 Task: Look for space in Hammam Sousse, Tunisia from 10th July, 2023 to 15th July, 2023 for 7 adults in price range Rs.10000 to Rs.15000. Place can be entire place or shared room with 4 bedrooms having 7 beds and 4 bathrooms. Property type can be house, flat, guest house. Amenities needed are: wifi, TV, free parkinig on premises, gym, breakfast. Booking option can be shelf check-in. Required host language is English.
Action: Mouse moved to (449, 111)
Screenshot: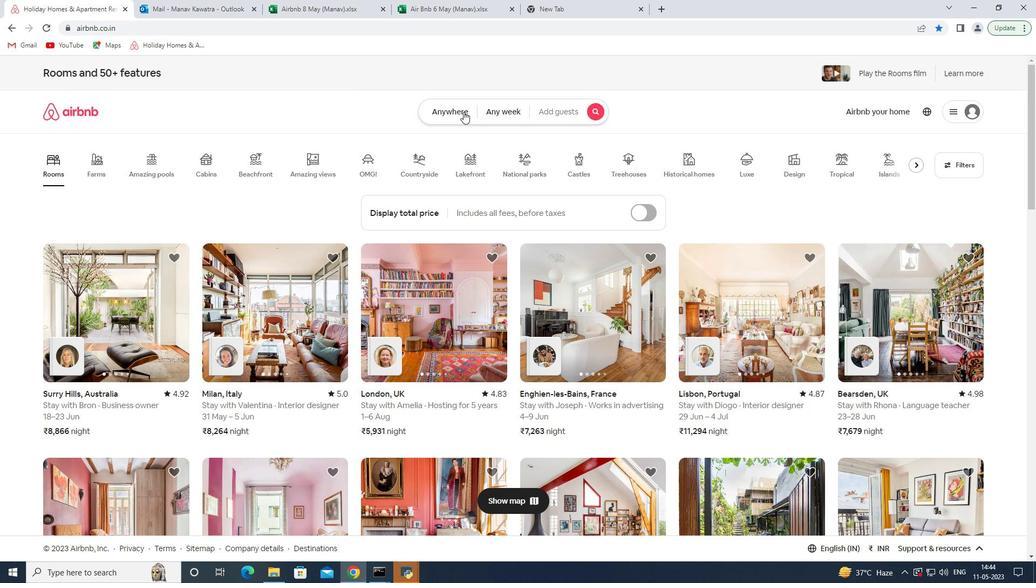 
Action: Mouse pressed left at (449, 111)
Screenshot: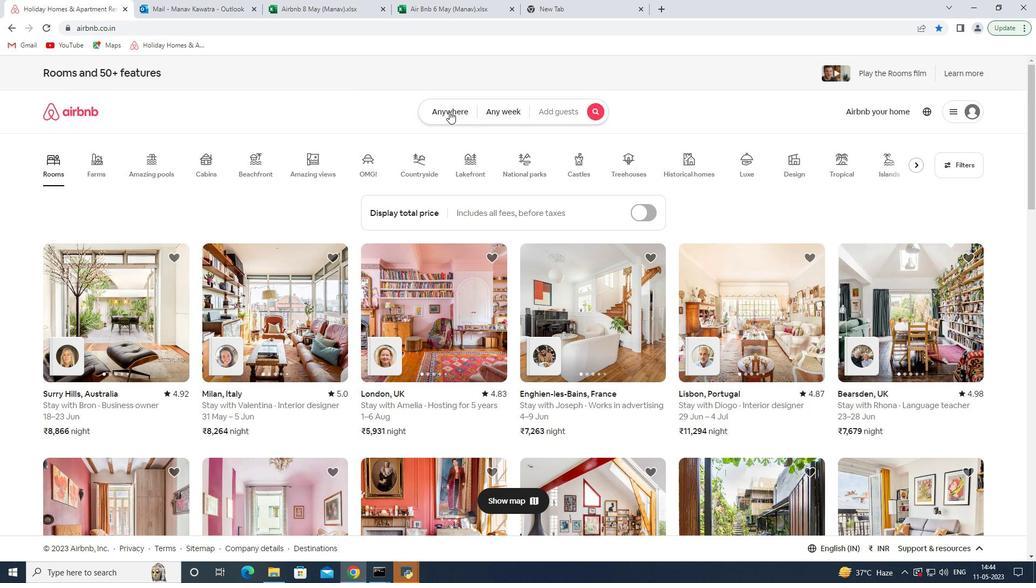 
Action: Mouse moved to (366, 162)
Screenshot: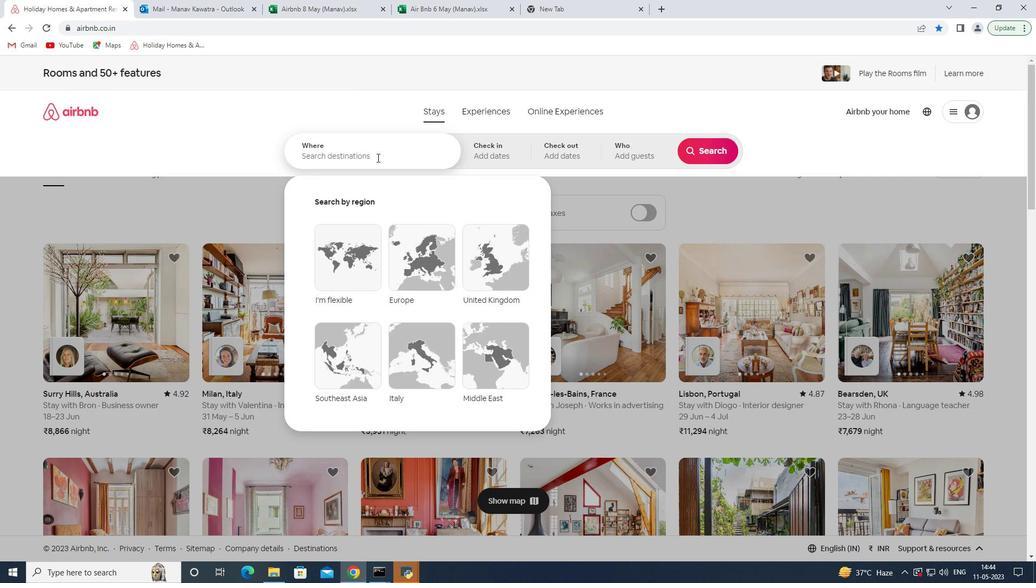 
Action: Mouse pressed left at (366, 162)
Screenshot: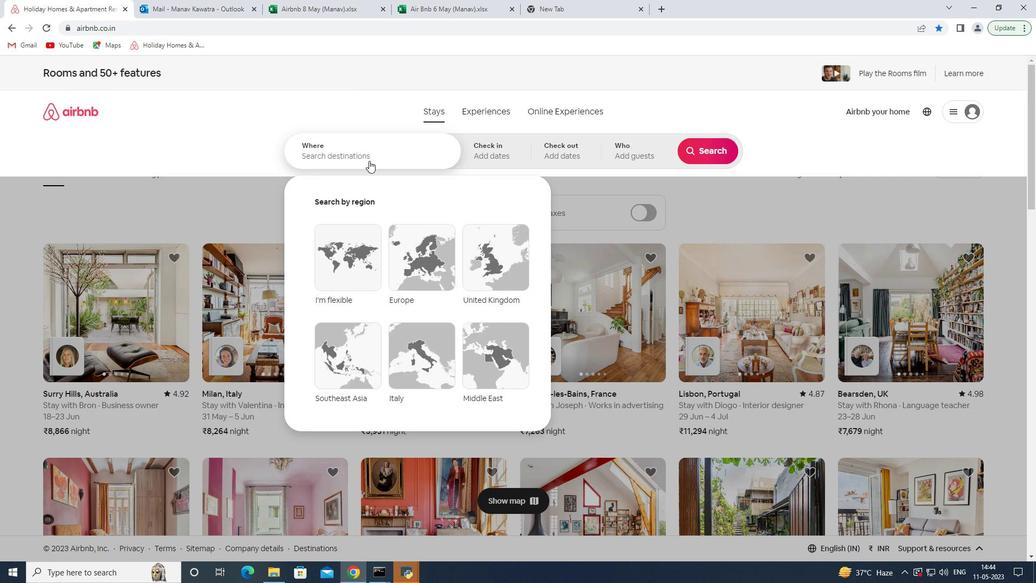 
Action: Mouse moved to (364, 153)
Screenshot: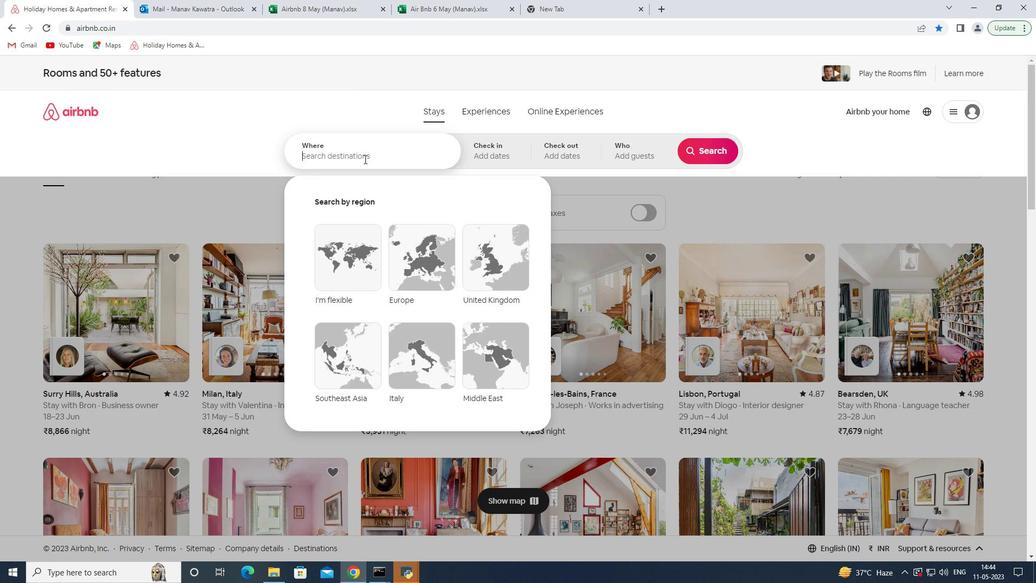 
Action: Key pressed <Key.shift><Key.shift>Hammam<Key.space><Key.shift><Key.shift><Key.shift><Key.shift><Key.shift><Key.shift><Key.shift><Key.shift><Key.shift><Key.shift><Key.shift><Key.shift><Key.shift><Key.shift><Key.shift><Key.shift><Key.shift><Key.shift><Key.shift><Key.shift><Key.shift><Key.shift><Key.shift><Key.shift><Key.shift><Key.shift><Key.shift><Key.shift><Key.shift><Key.shift><Key.shift><Key.shift><Key.shift><Key.shift><Key.shift>s<Key.backspace><Key.shift>So
Screenshot: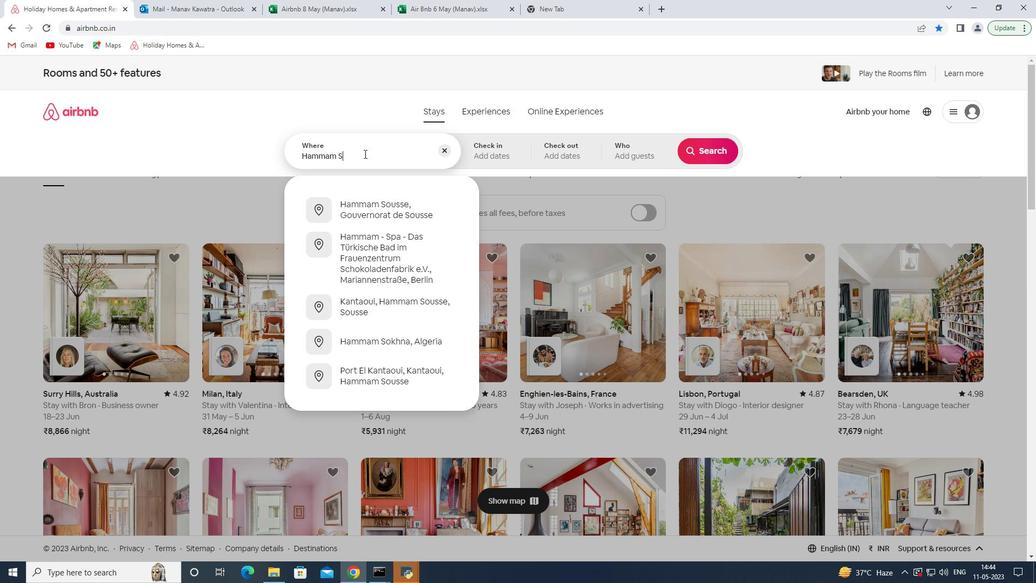 
Action: Mouse moved to (405, 138)
Screenshot: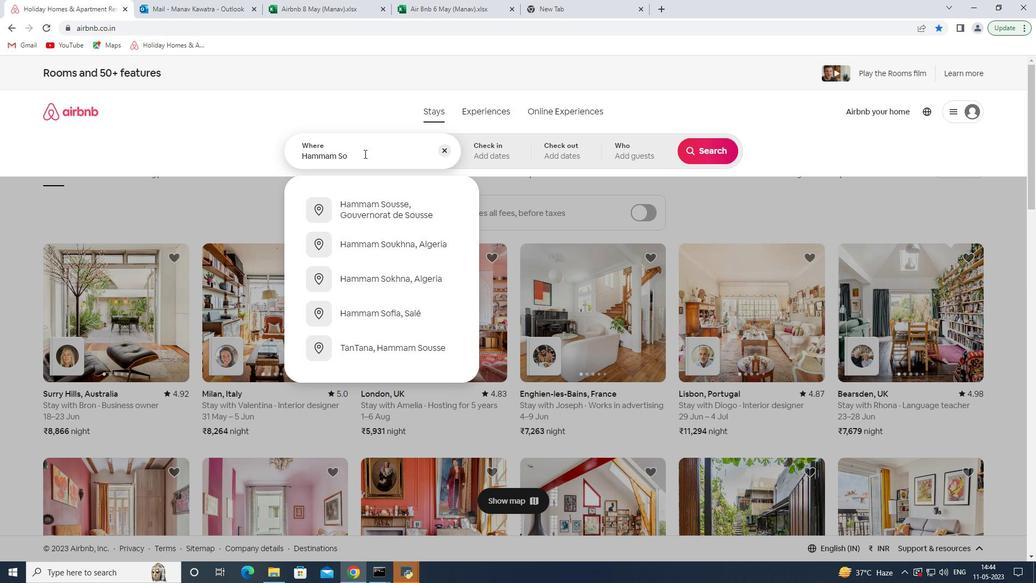 
Action: Key pressed usse<Key.space><Key.shift>Tunia<Key.backspace><Key.backspace>i
Screenshot: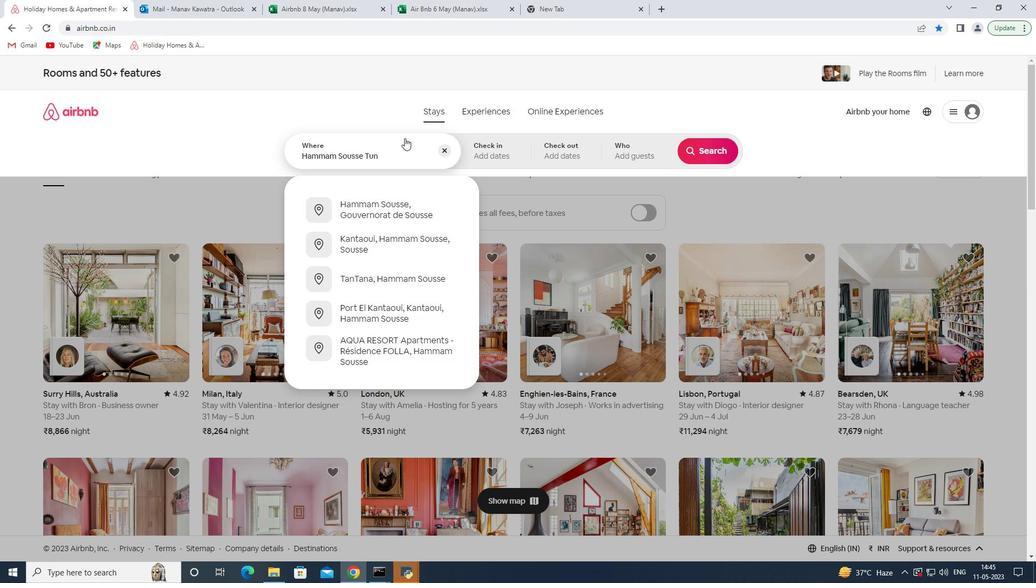
Action: Mouse moved to (405, 138)
Screenshot: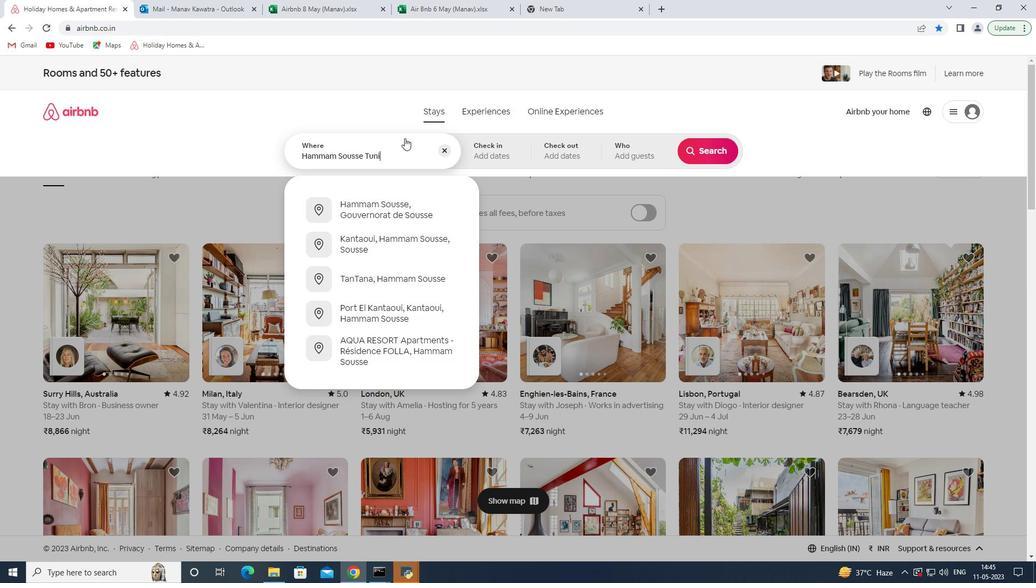 
Action: Key pressed sia<Key.space>
Screenshot: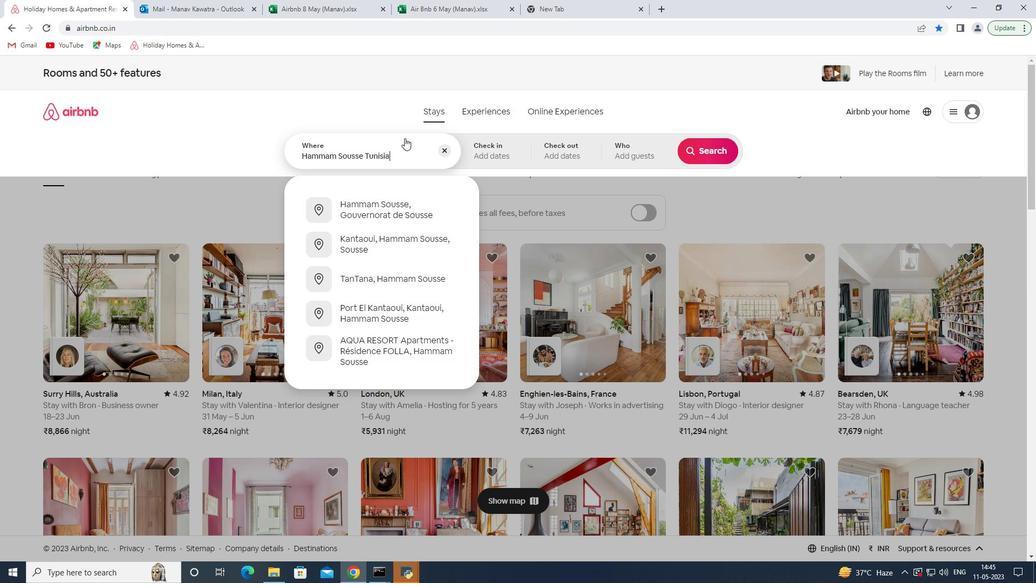 
Action: Mouse moved to (480, 144)
Screenshot: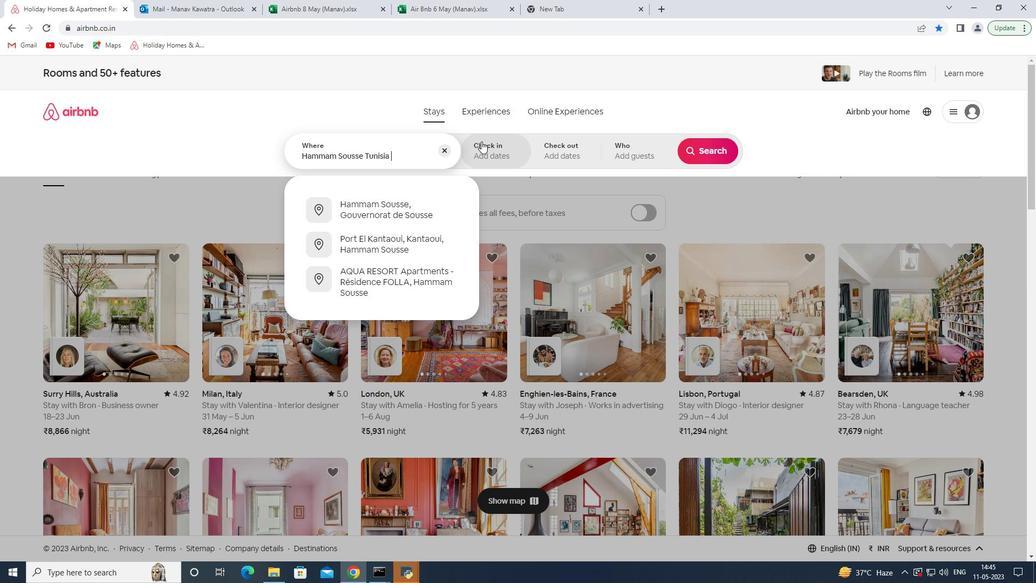 
Action: Mouse pressed left at (480, 144)
Screenshot: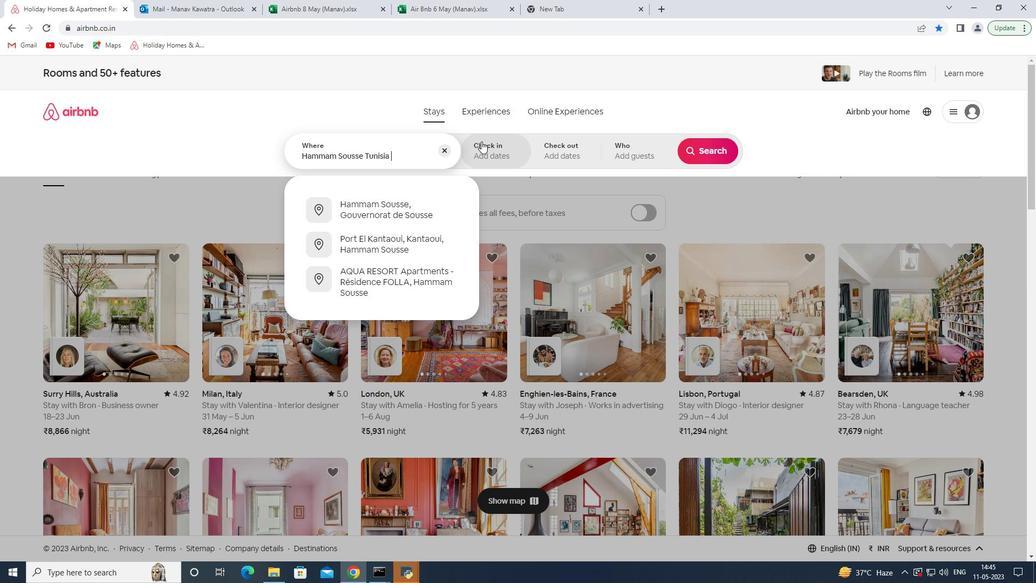 
Action: Mouse moved to (699, 238)
Screenshot: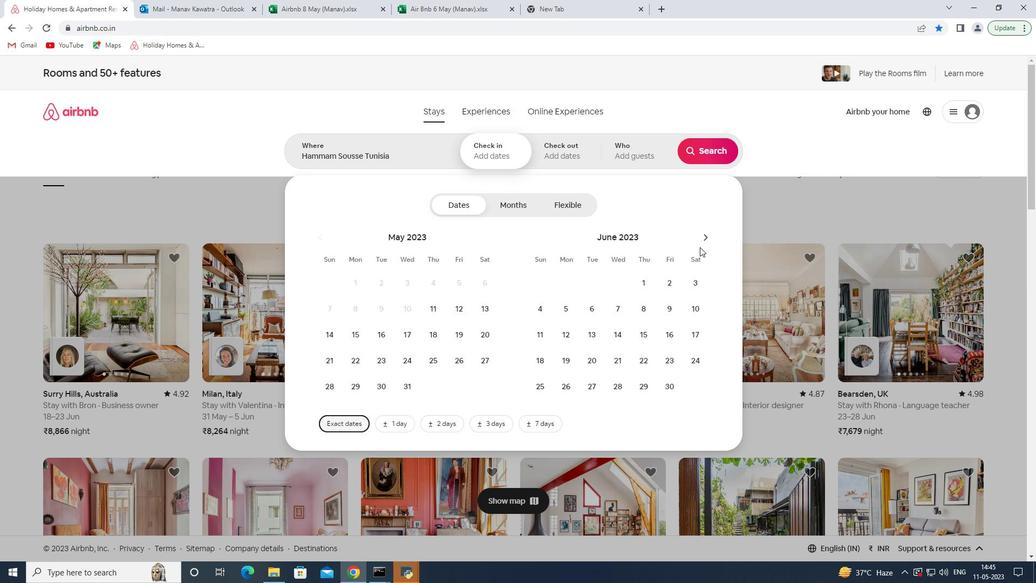 
Action: Mouse pressed left at (699, 238)
Screenshot: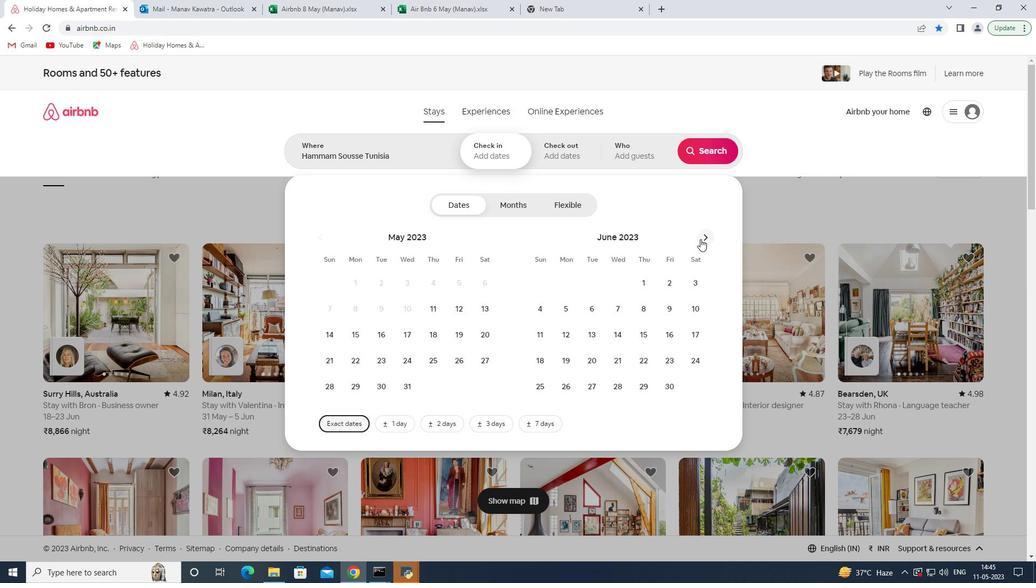 
Action: Mouse moved to (573, 335)
Screenshot: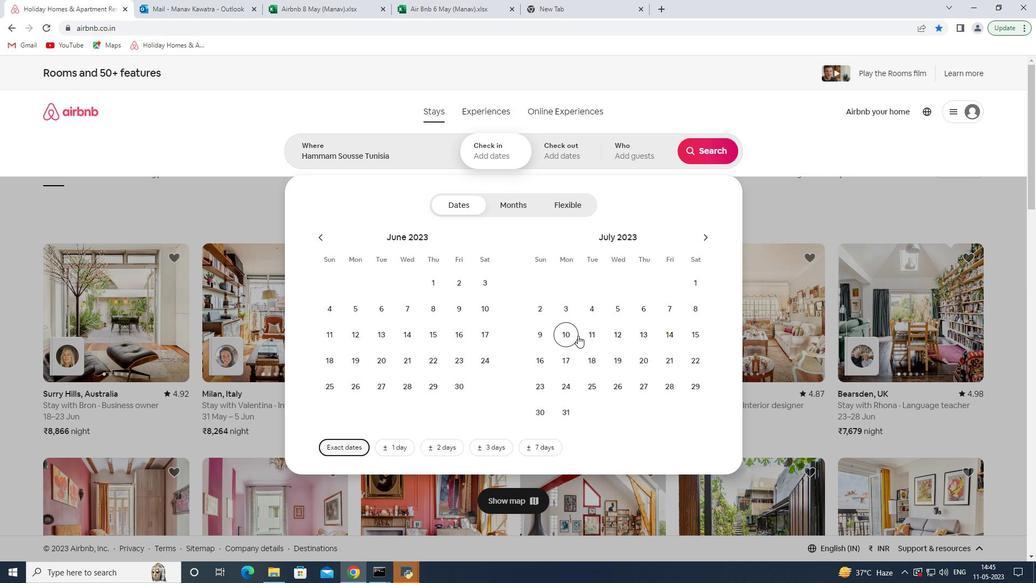 
Action: Mouse pressed left at (573, 335)
Screenshot: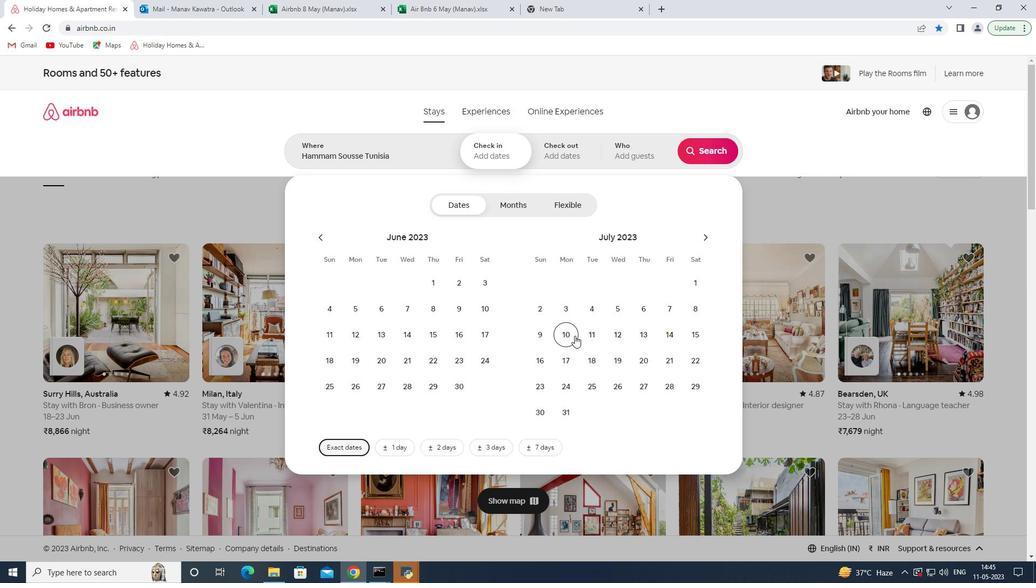 
Action: Mouse moved to (689, 337)
Screenshot: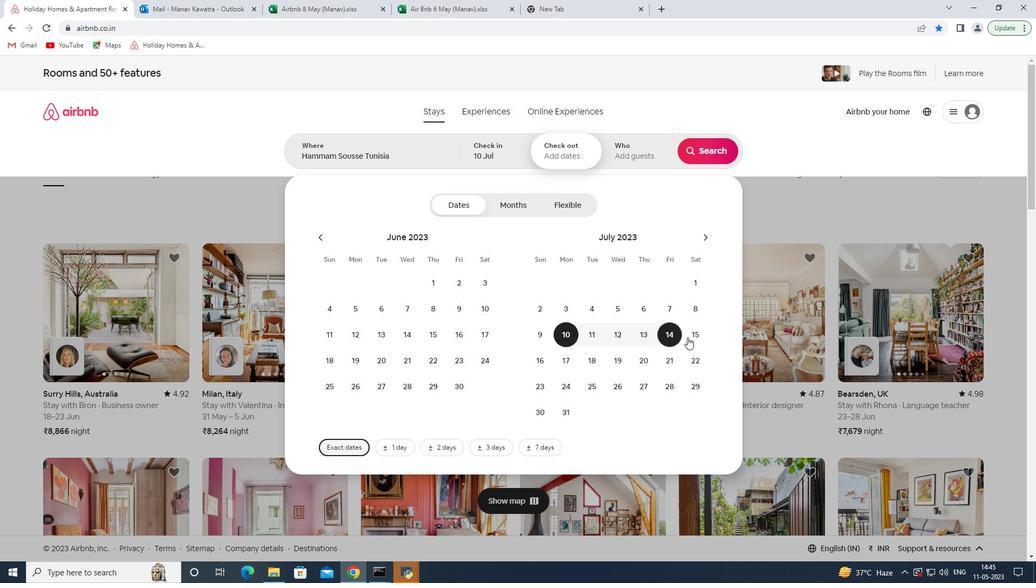 
Action: Mouse pressed left at (689, 337)
Screenshot: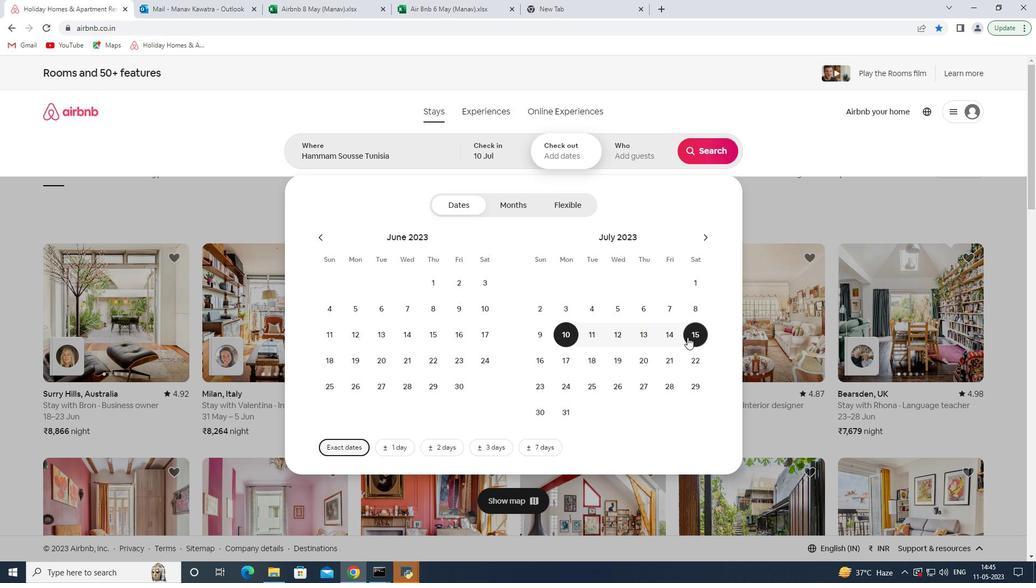 
Action: Mouse moved to (619, 147)
Screenshot: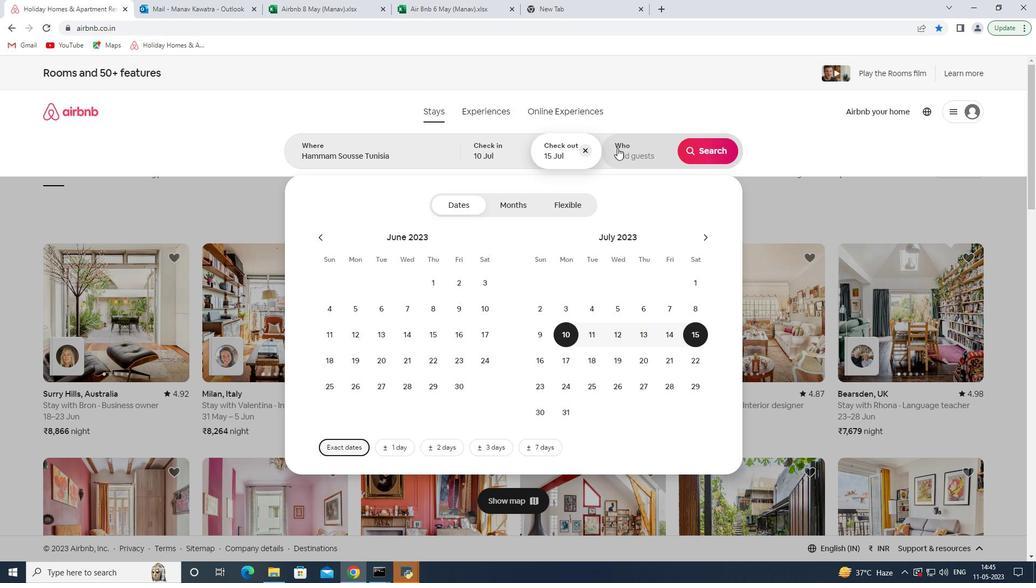 
Action: Mouse pressed left at (619, 147)
Screenshot: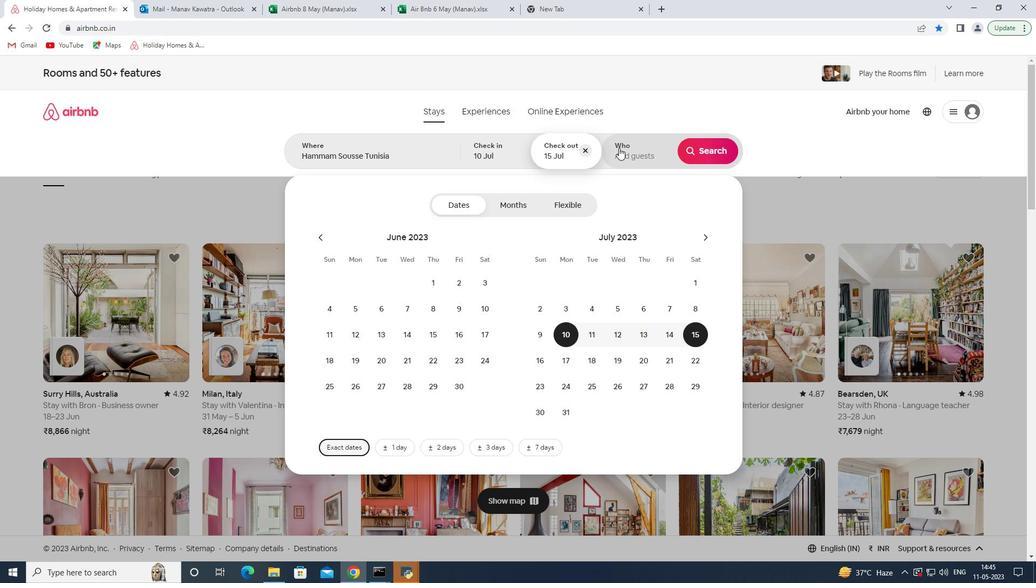 
Action: Mouse moved to (709, 203)
Screenshot: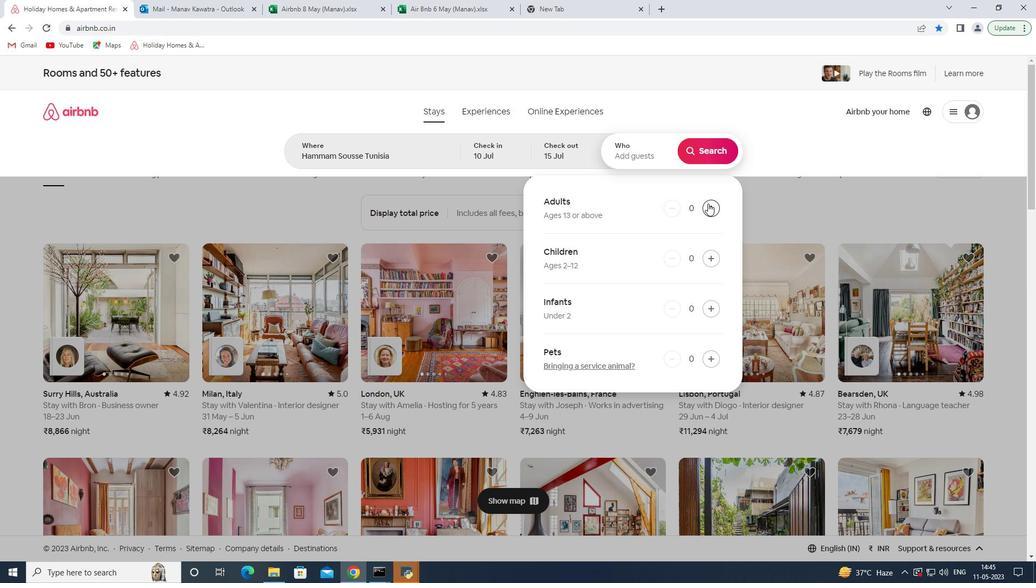 
Action: Mouse pressed left at (709, 203)
Screenshot: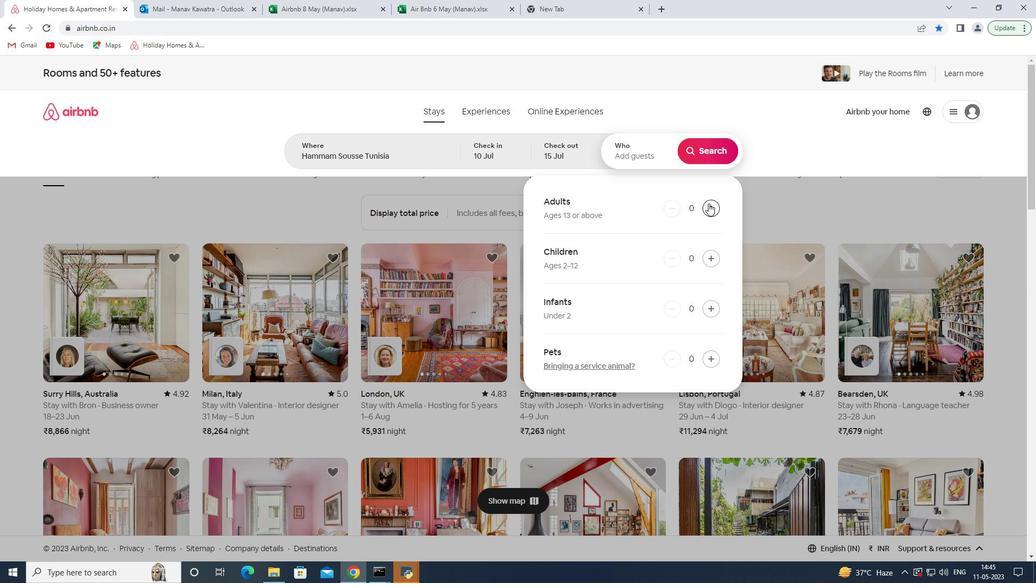 
Action: Mouse pressed left at (709, 203)
Screenshot: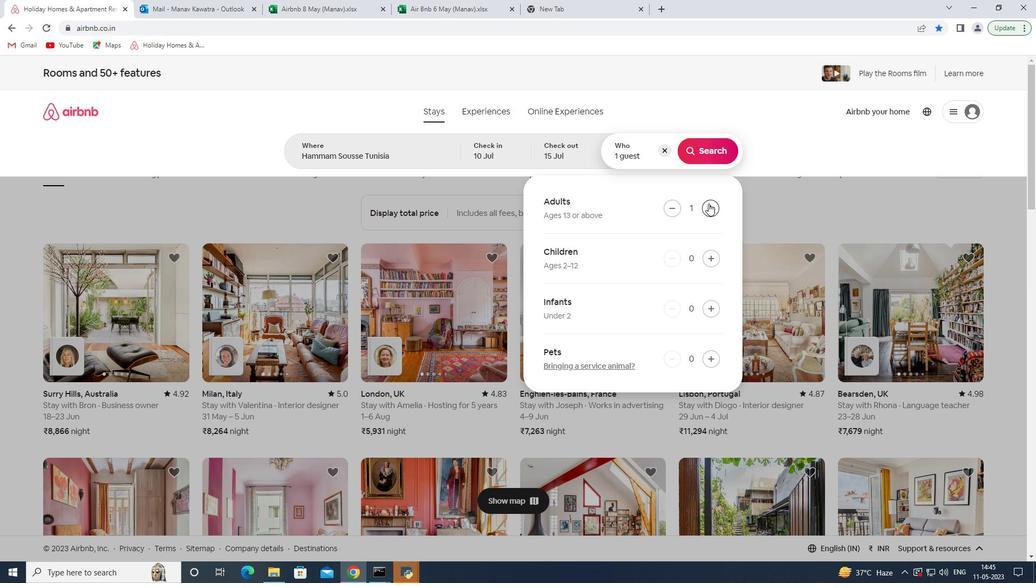 
Action: Mouse pressed left at (709, 203)
Screenshot: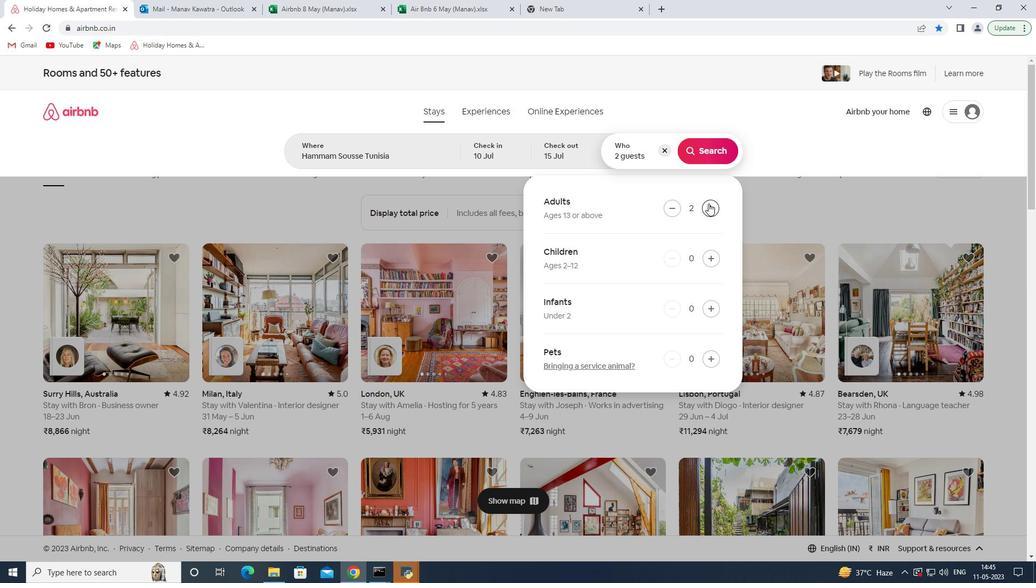 
Action: Mouse pressed left at (709, 203)
Screenshot: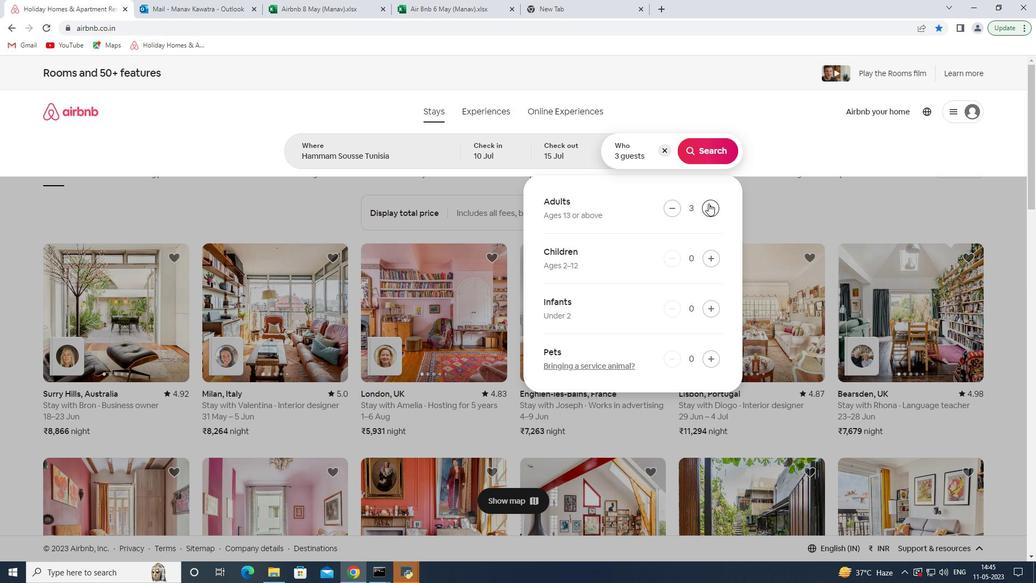 
Action: Mouse pressed left at (709, 203)
Screenshot: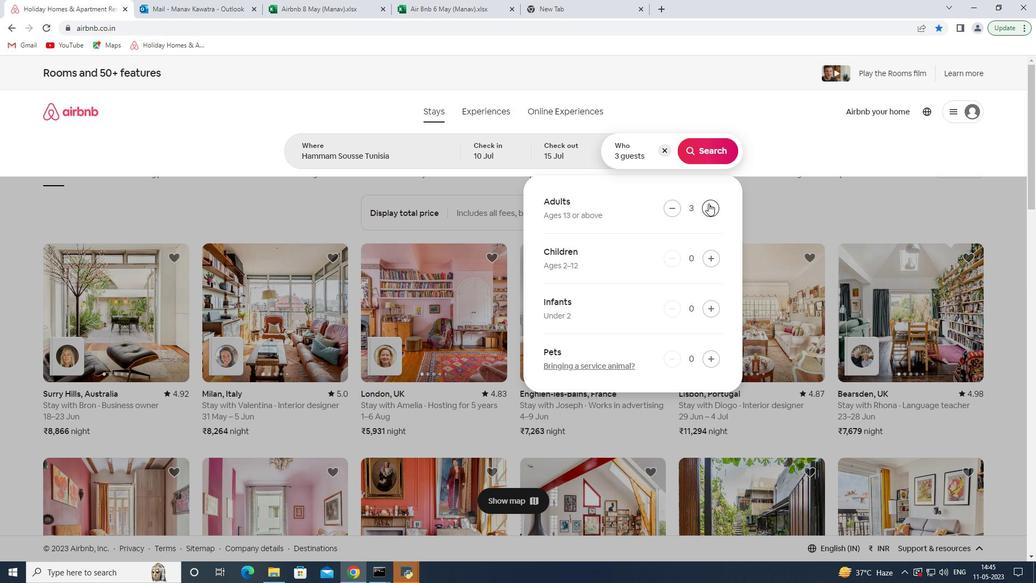 
Action: Mouse pressed left at (709, 203)
Screenshot: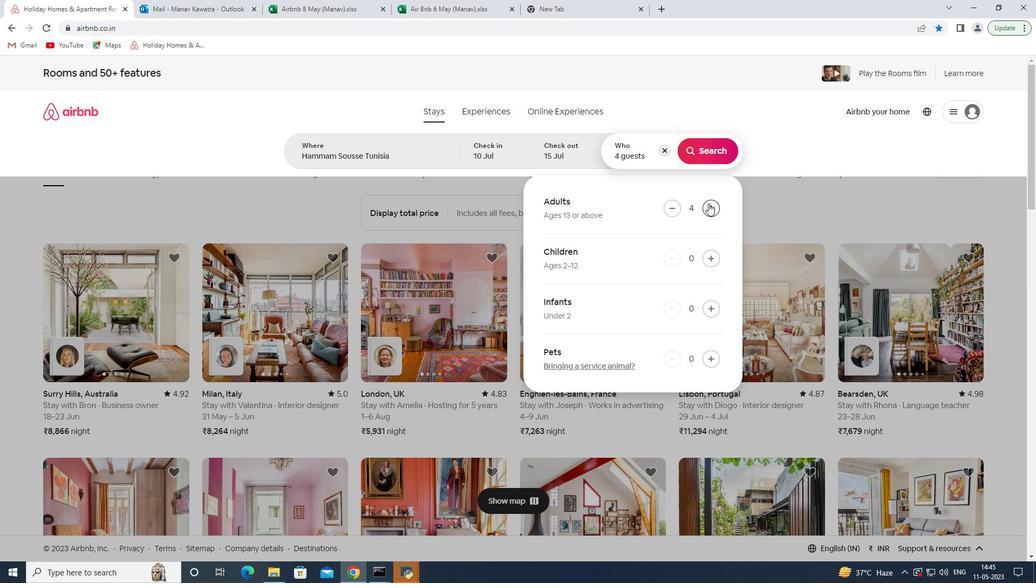
Action: Mouse pressed left at (709, 203)
Screenshot: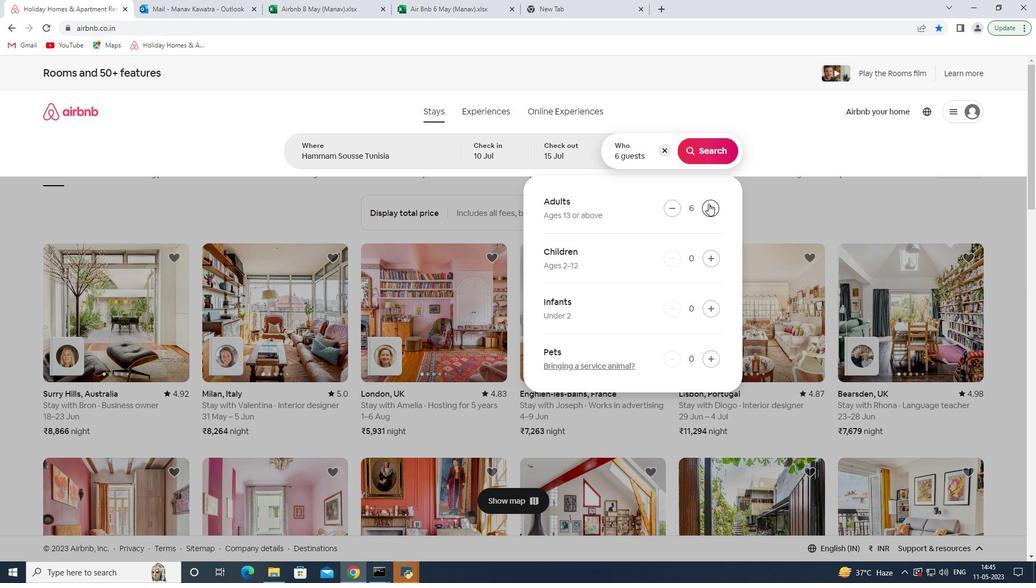 
Action: Mouse moved to (704, 160)
Screenshot: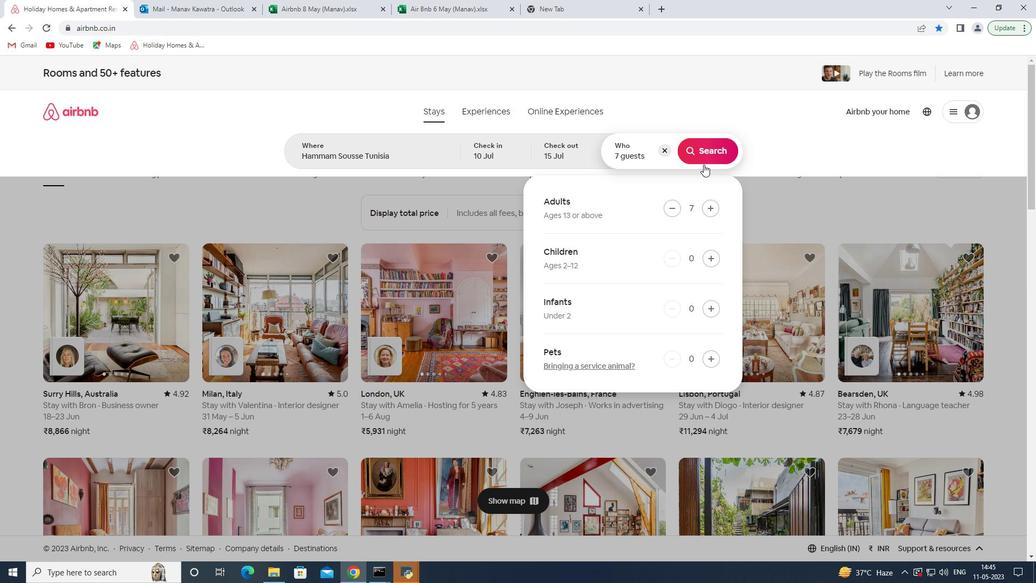 
Action: Mouse pressed left at (704, 160)
Screenshot: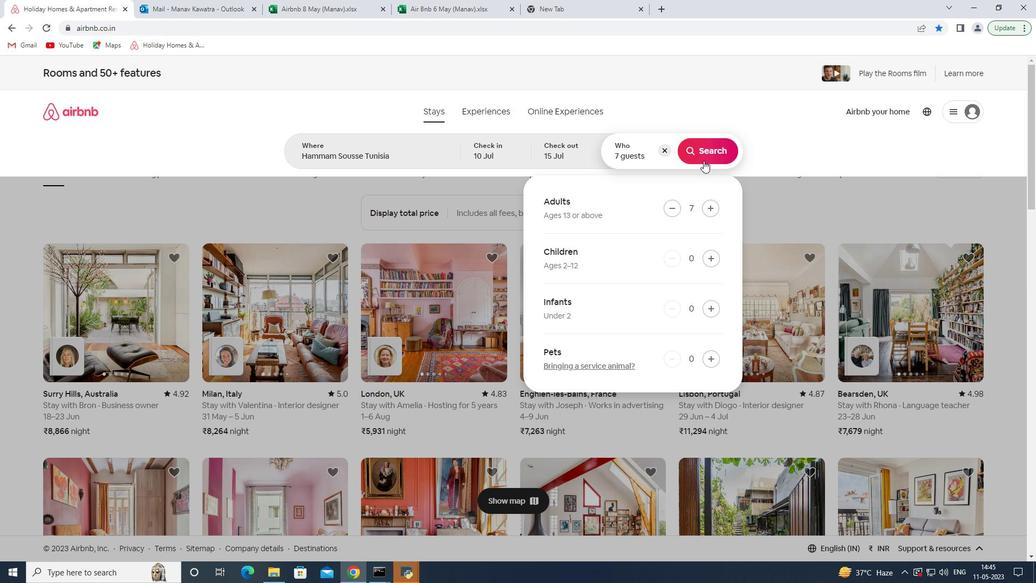 
Action: Mouse moved to (1000, 117)
Screenshot: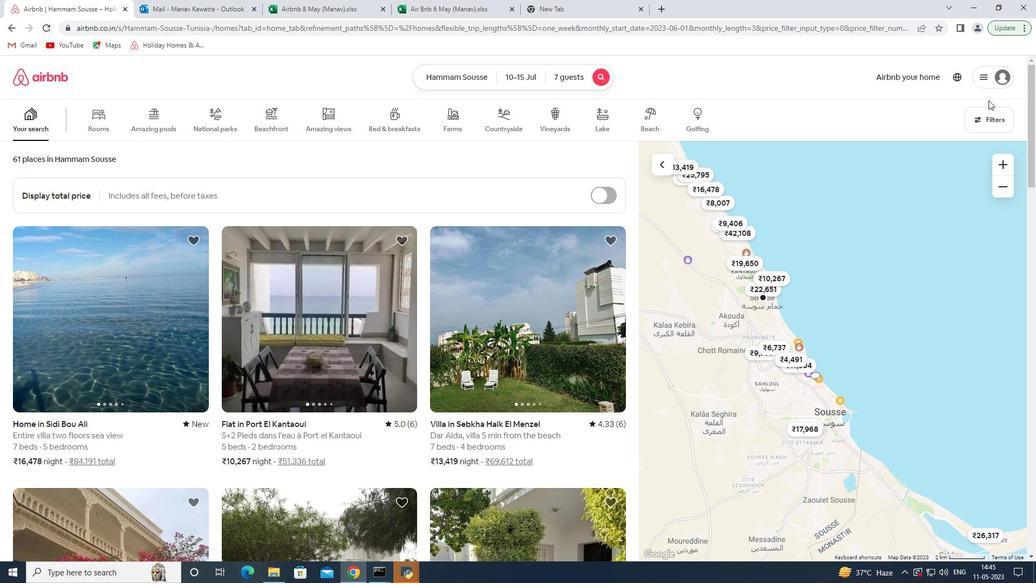 
Action: Mouse pressed left at (1000, 117)
Screenshot: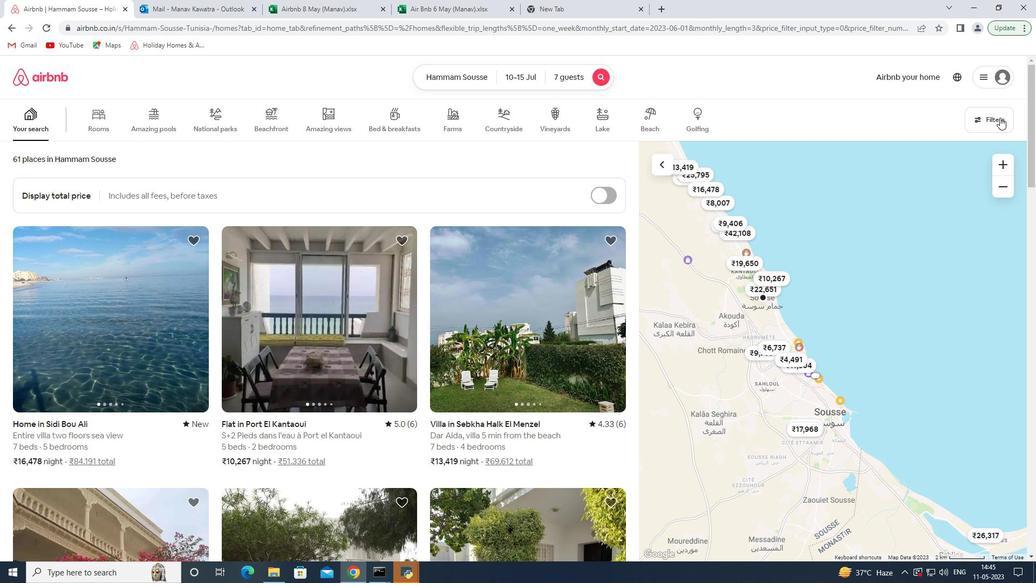 
Action: Mouse moved to (387, 387)
Screenshot: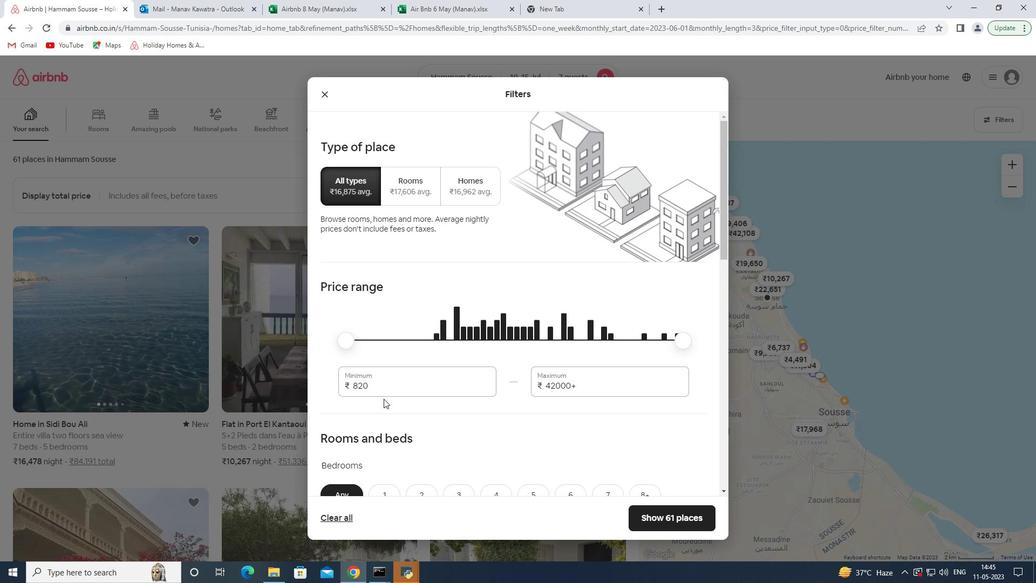 
Action: Mouse pressed left at (387, 387)
Screenshot: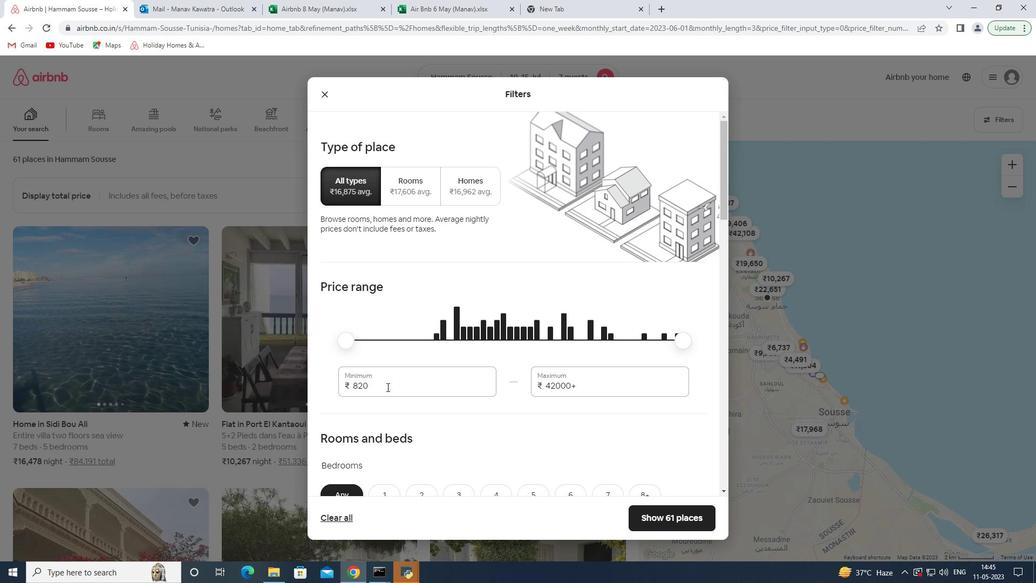 
Action: Mouse pressed left at (387, 387)
Screenshot: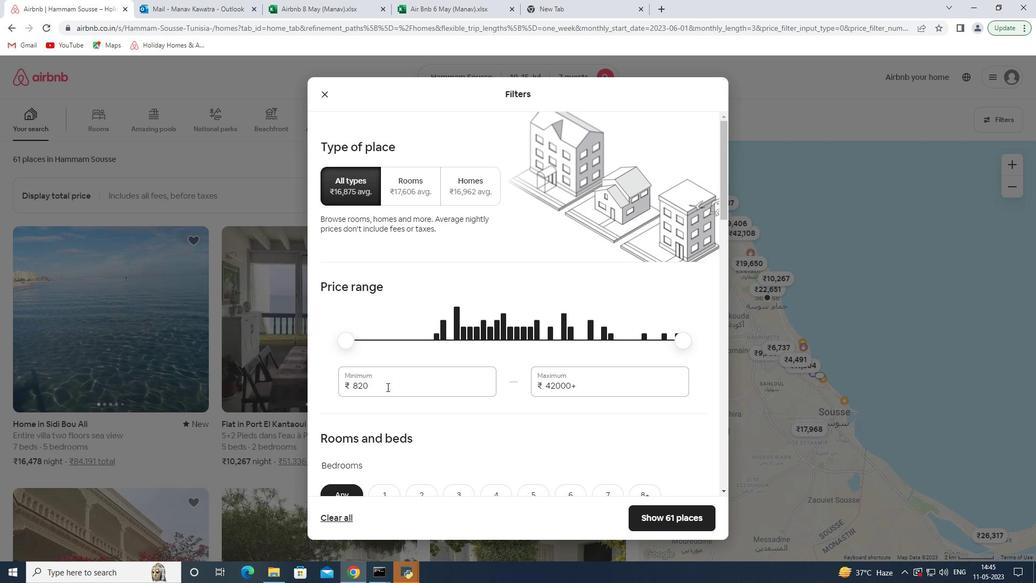 
Action: Key pressed 10000<Key.tab>15000
Screenshot: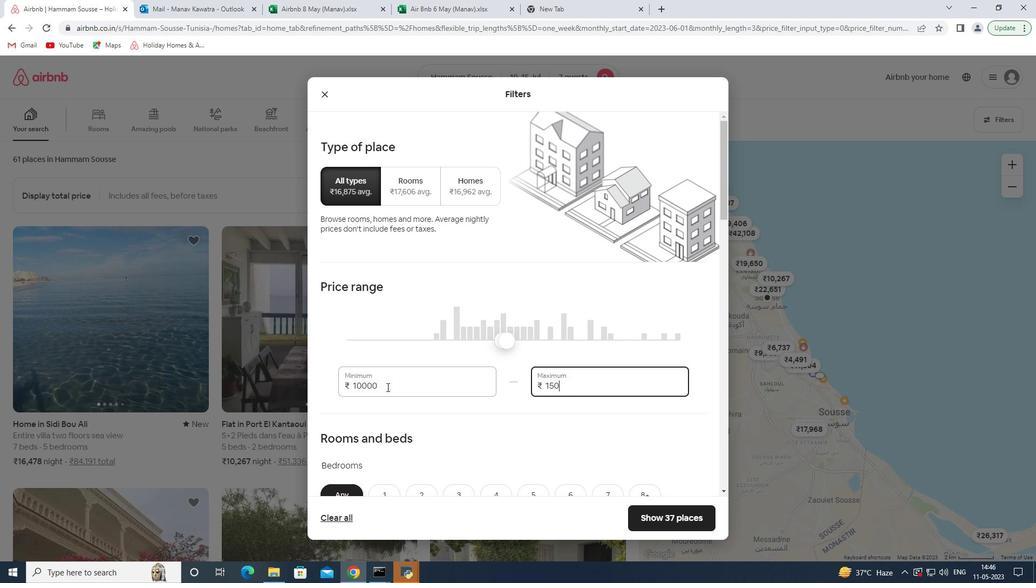 
Action: Mouse moved to (400, 252)
Screenshot: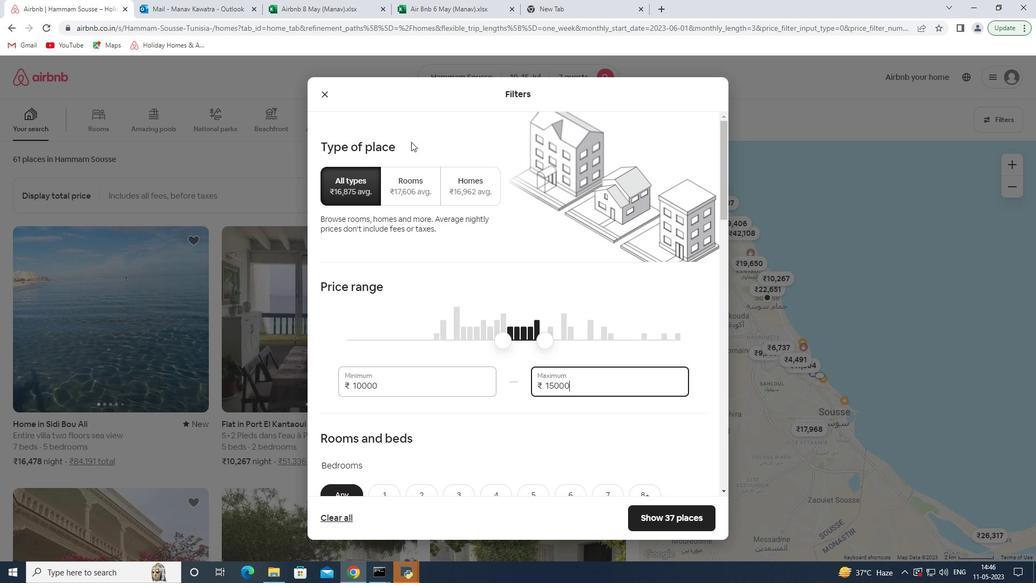 
Action: Mouse scrolled (400, 252) with delta (0, 0)
Screenshot: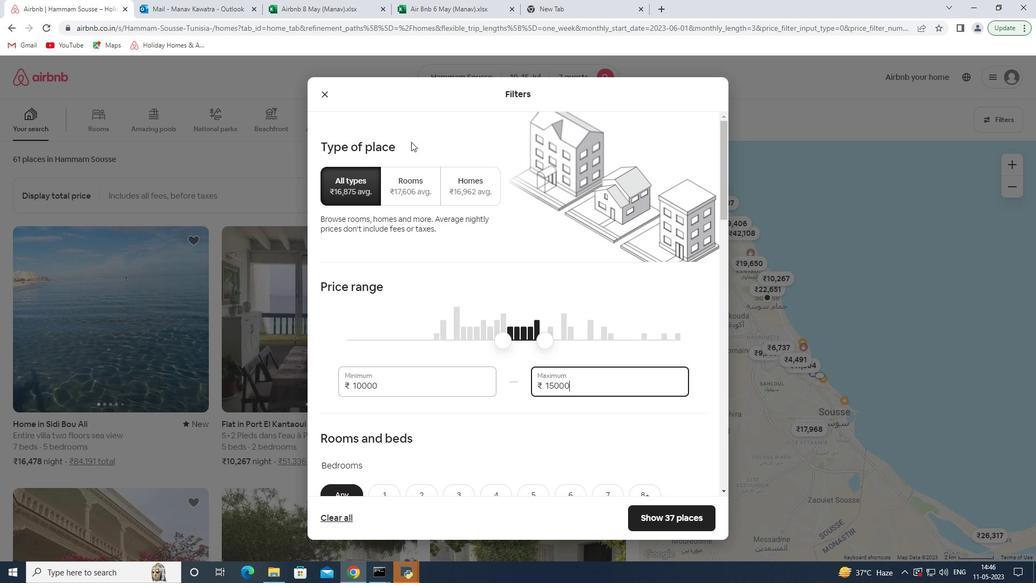 
Action: Mouse moved to (398, 265)
Screenshot: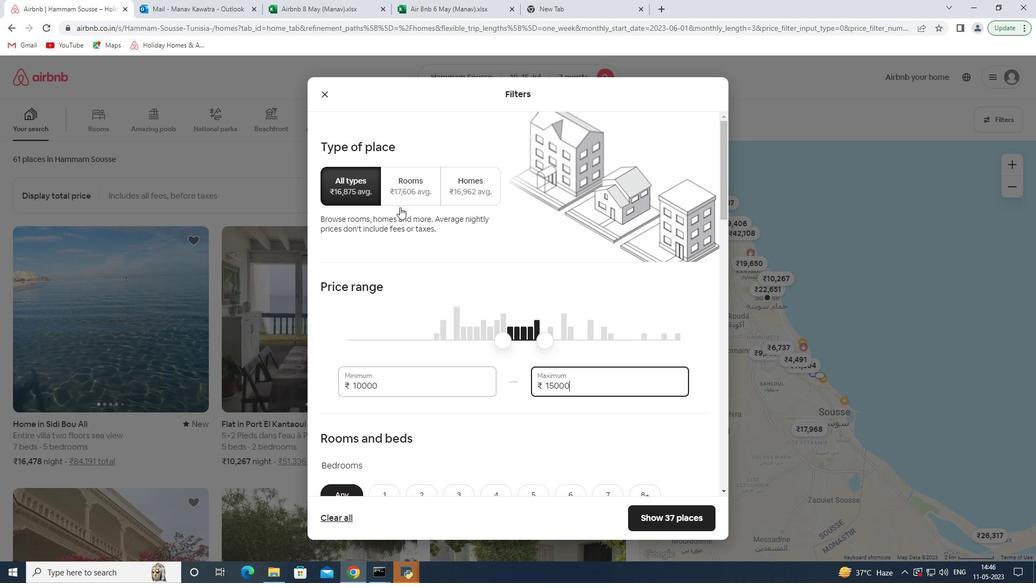 
Action: Mouse scrolled (398, 265) with delta (0, 0)
Screenshot: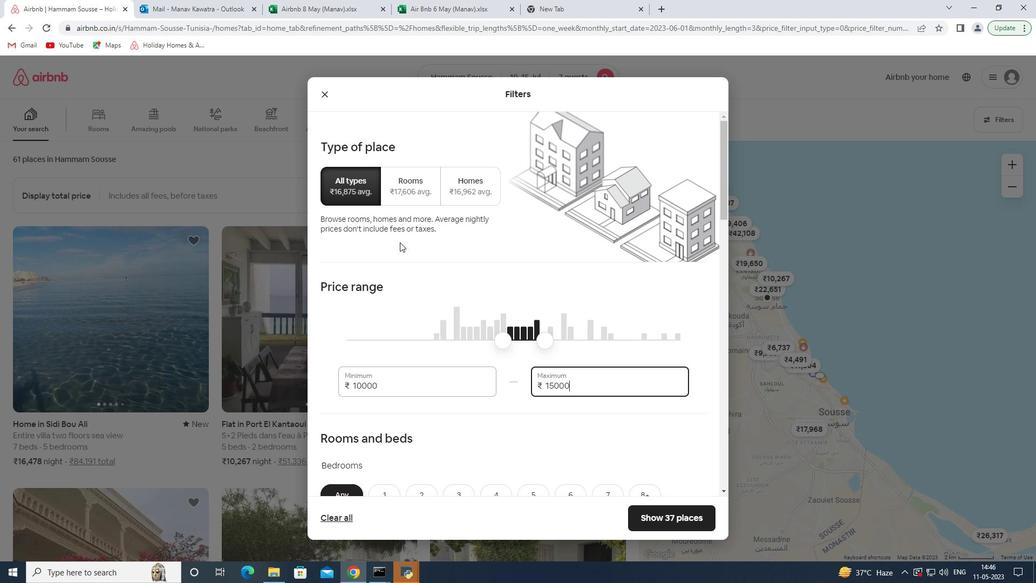 
Action: Mouse moved to (397, 270)
Screenshot: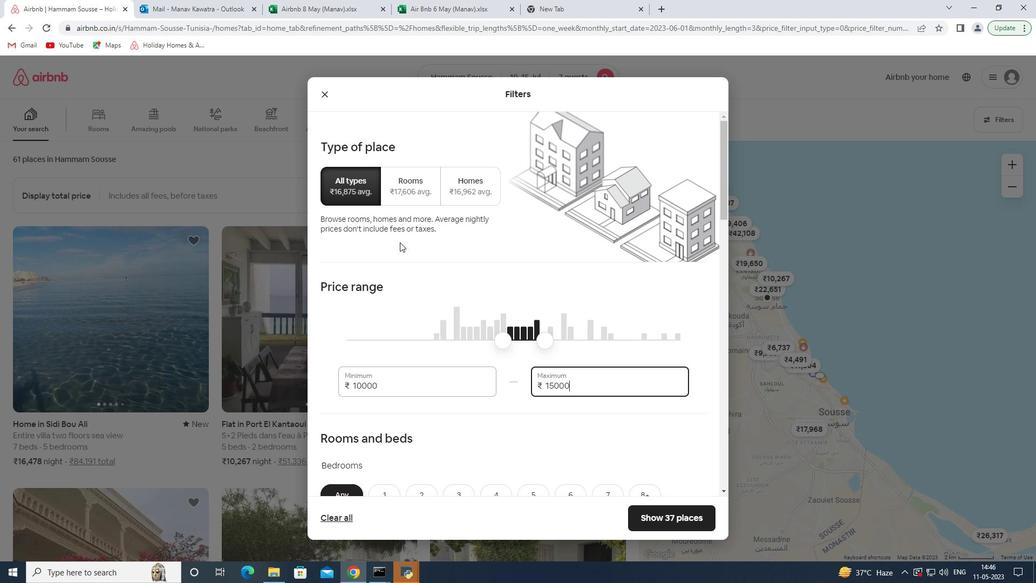 
Action: Mouse scrolled (397, 270) with delta (0, 0)
Screenshot: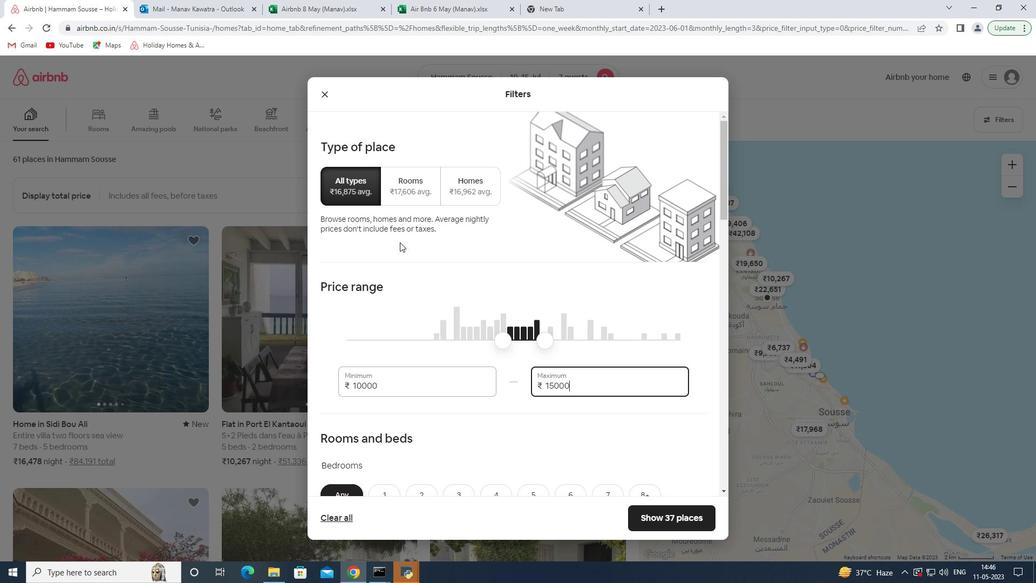 
Action: Mouse moved to (367, 311)
Screenshot: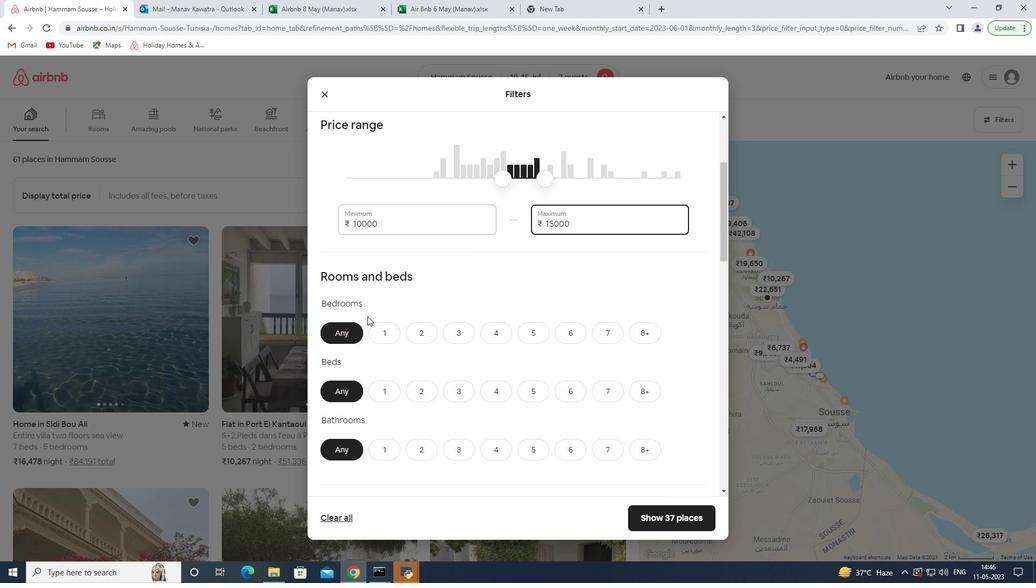 
Action: Mouse scrolled (367, 311) with delta (0, 0)
Screenshot: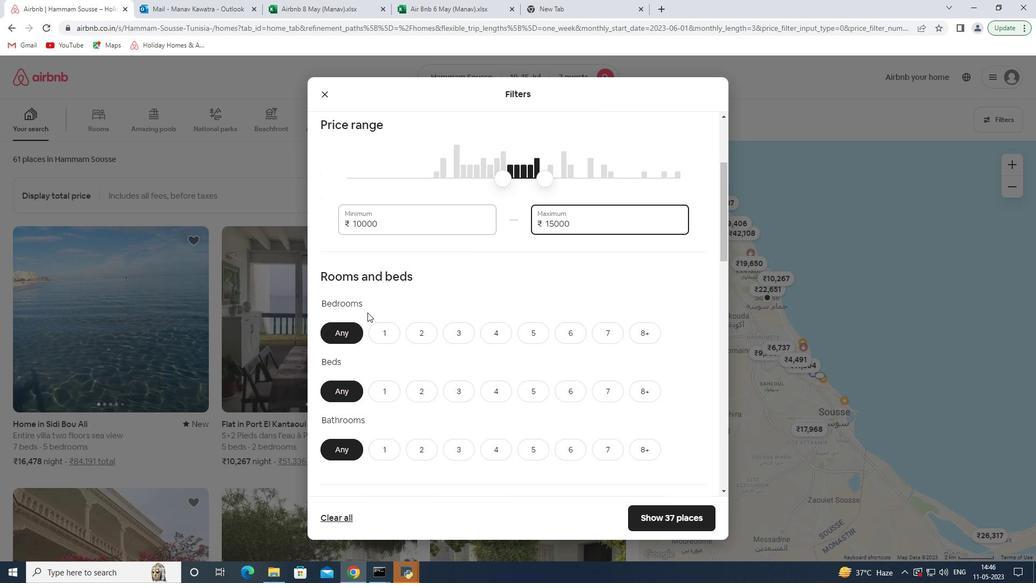 
Action: Mouse scrolled (367, 311) with delta (0, 0)
Screenshot: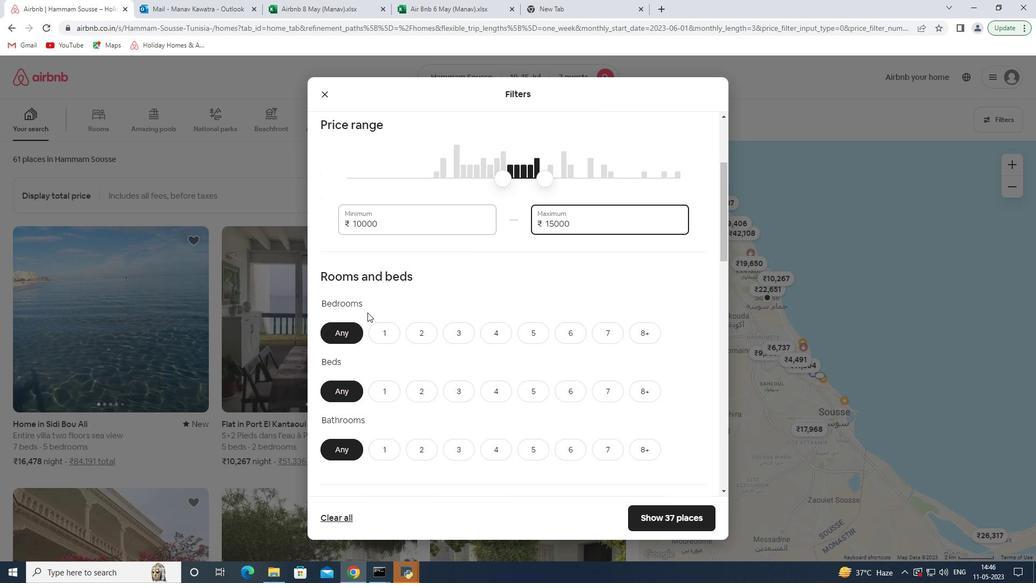 
Action: Mouse scrolled (367, 311) with delta (0, 0)
Screenshot: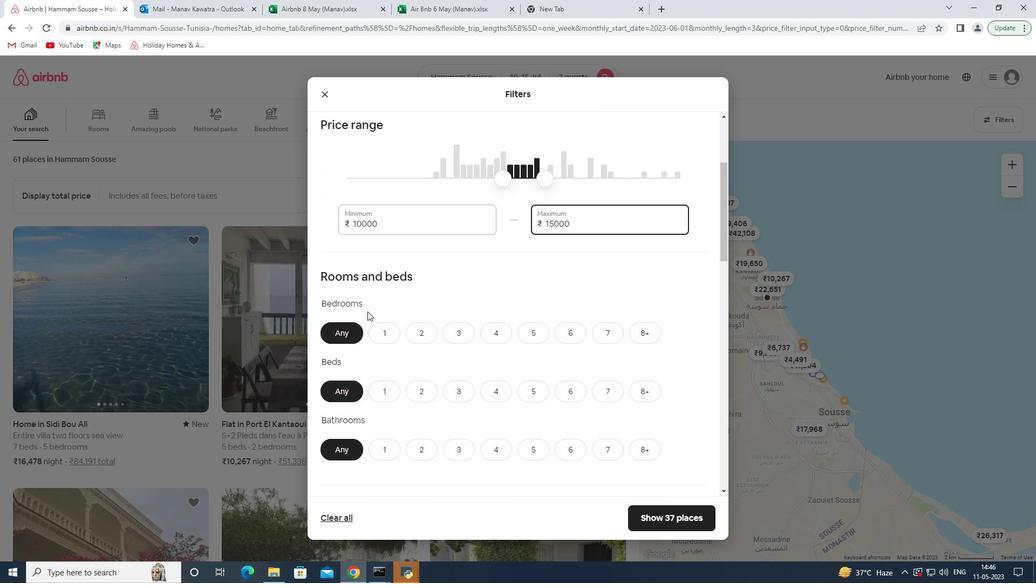 
Action: Mouse moved to (428, 277)
Screenshot: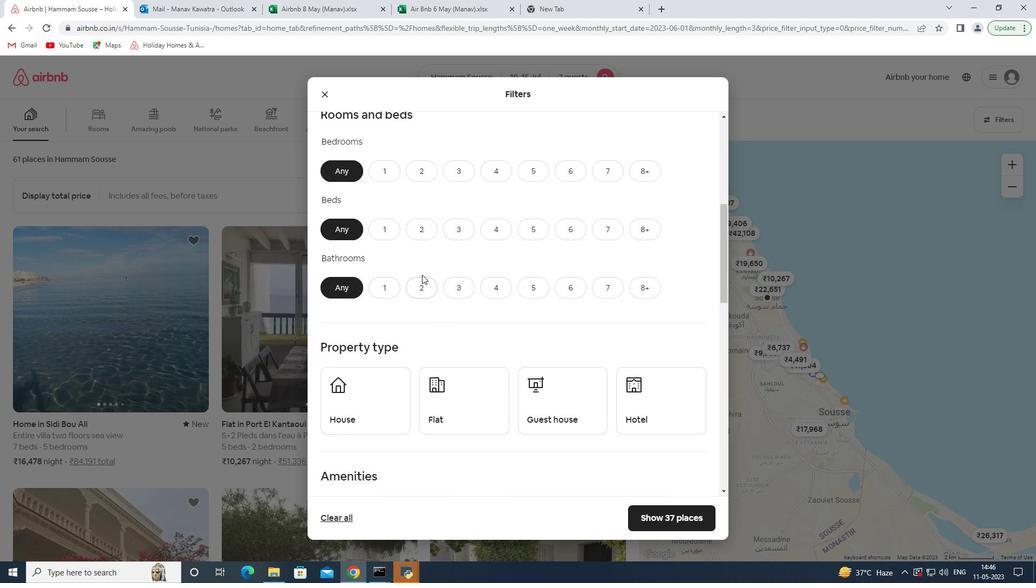 
Action: Mouse scrolled (428, 278) with delta (0, 0)
Screenshot: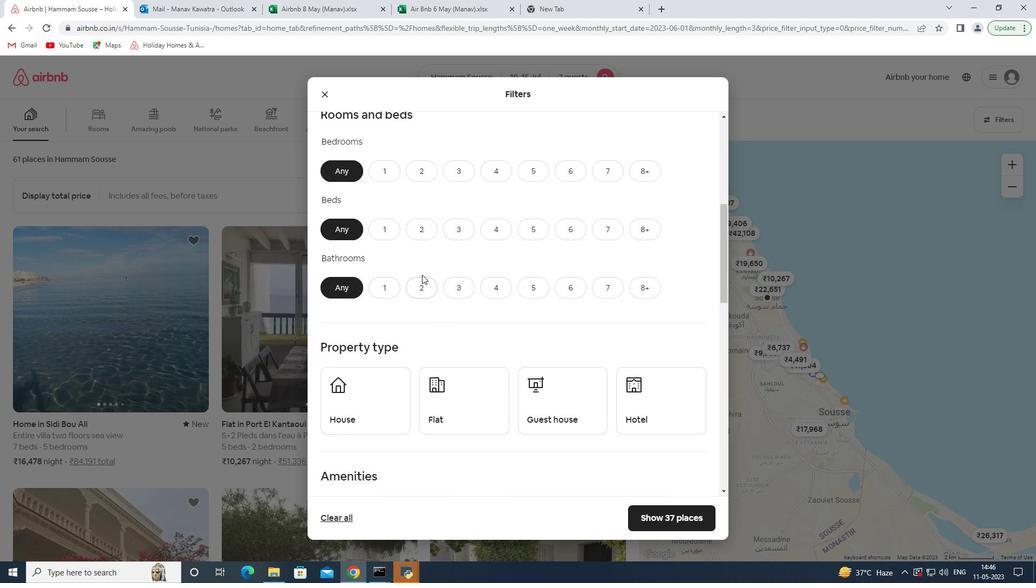 
Action: Mouse moved to (497, 221)
Screenshot: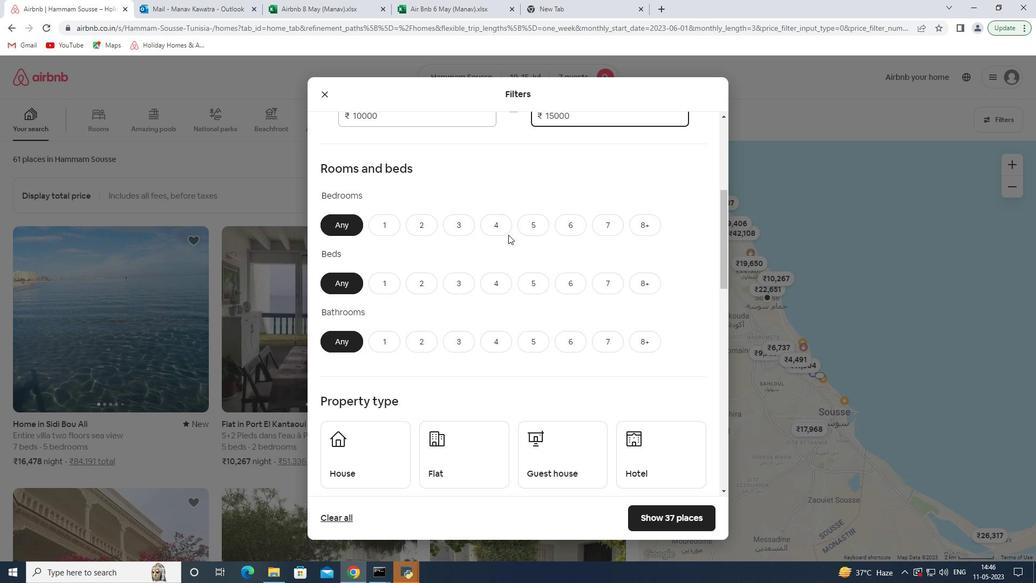 
Action: Mouse pressed left at (497, 221)
Screenshot: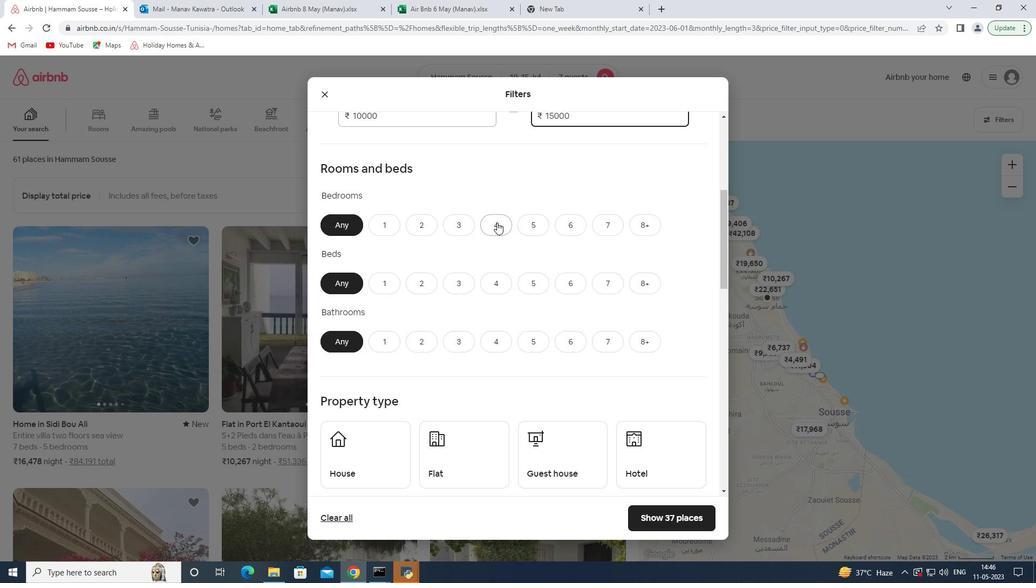 
Action: Mouse moved to (608, 287)
Screenshot: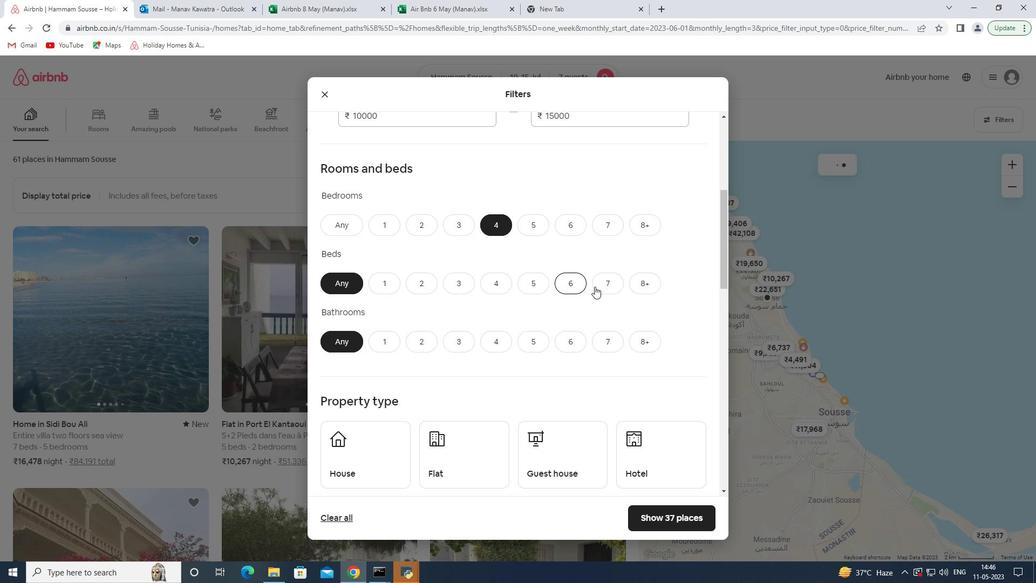 
Action: Mouse pressed left at (608, 287)
Screenshot: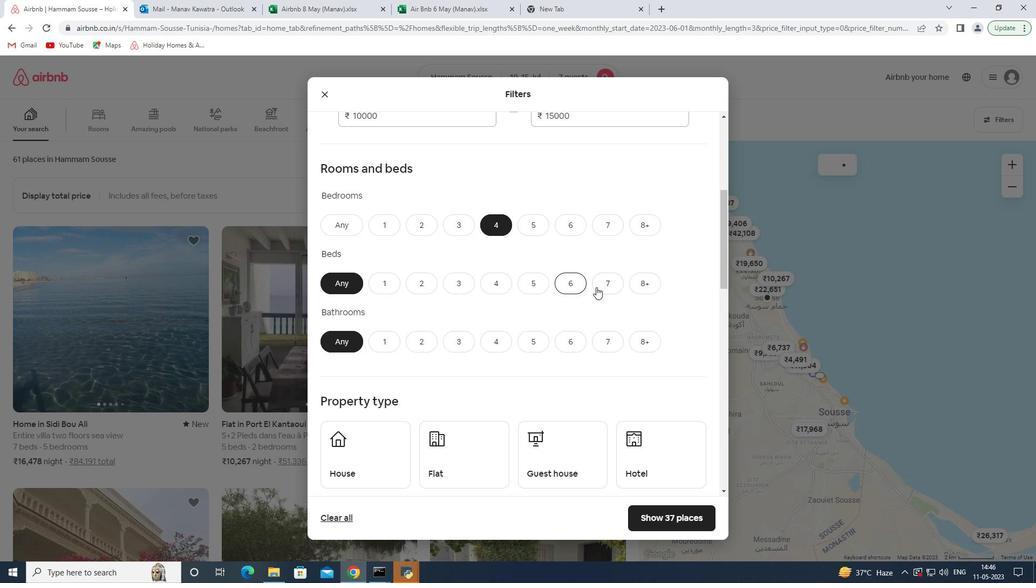 
Action: Mouse moved to (501, 344)
Screenshot: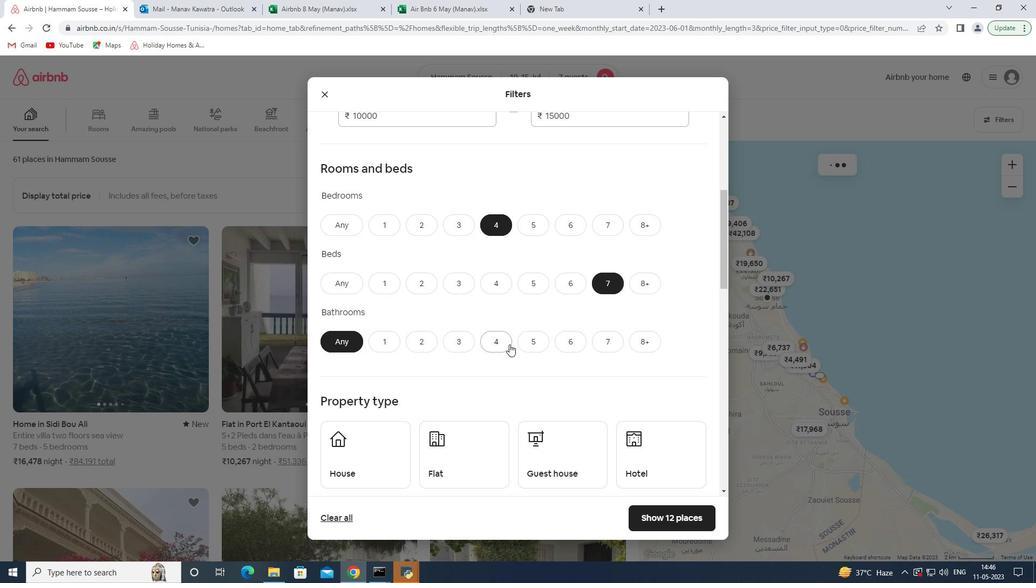 
Action: Mouse pressed left at (501, 344)
Screenshot: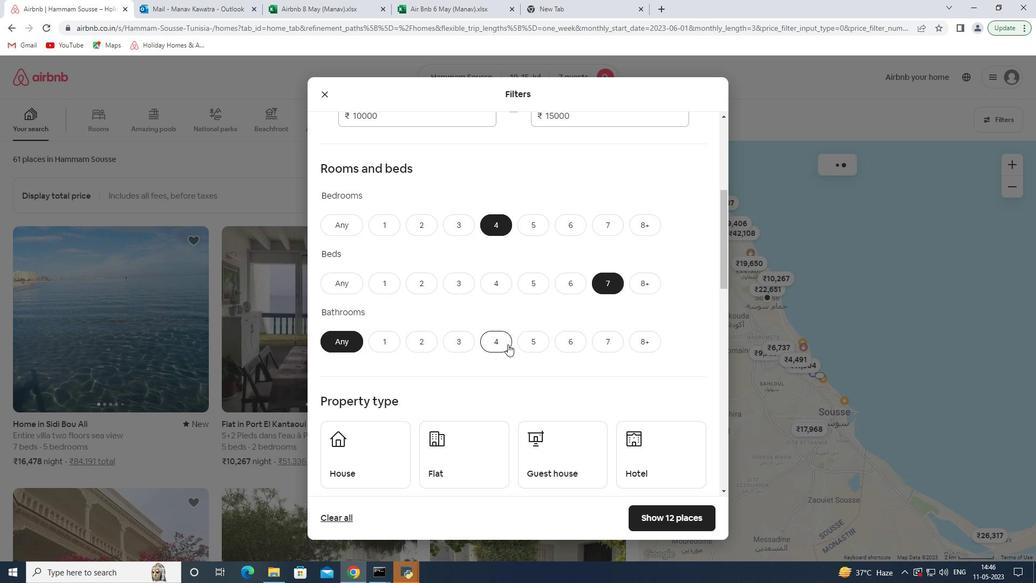 
Action: Mouse moved to (523, 309)
Screenshot: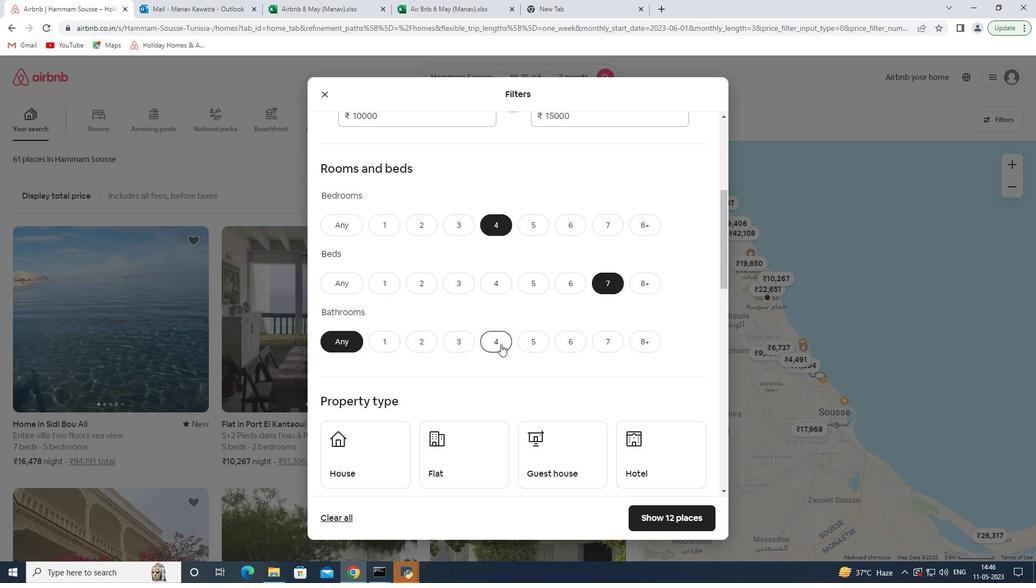 
Action: Mouse scrolled (523, 308) with delta (0, 0)
Screenshot: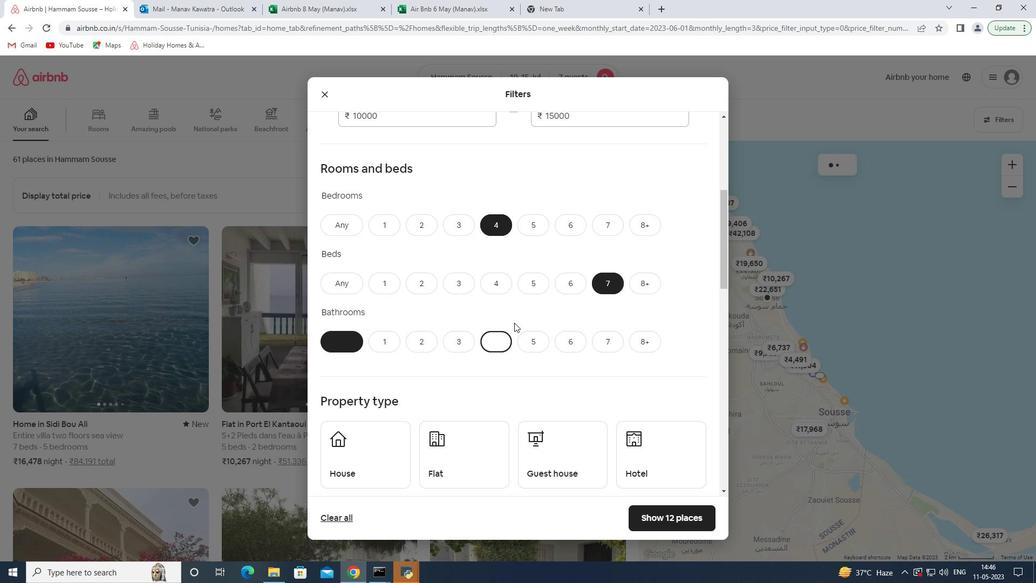 
Action: Mouse scrolled (523, 308) with delta (0, 0)
Screenshot: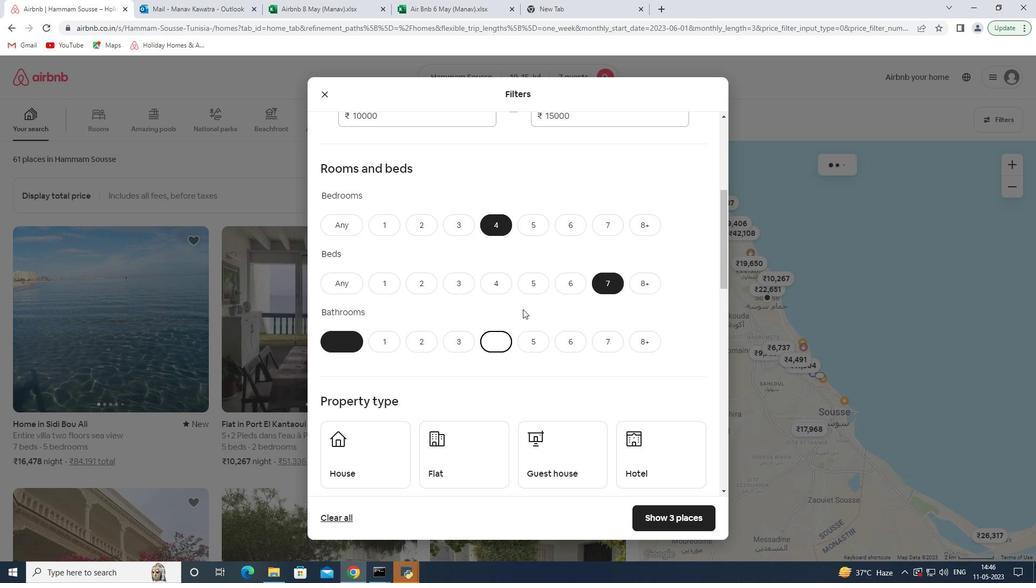
Action: Mouse scrolled (523, 308) with delta (0, 0)
Screenshot: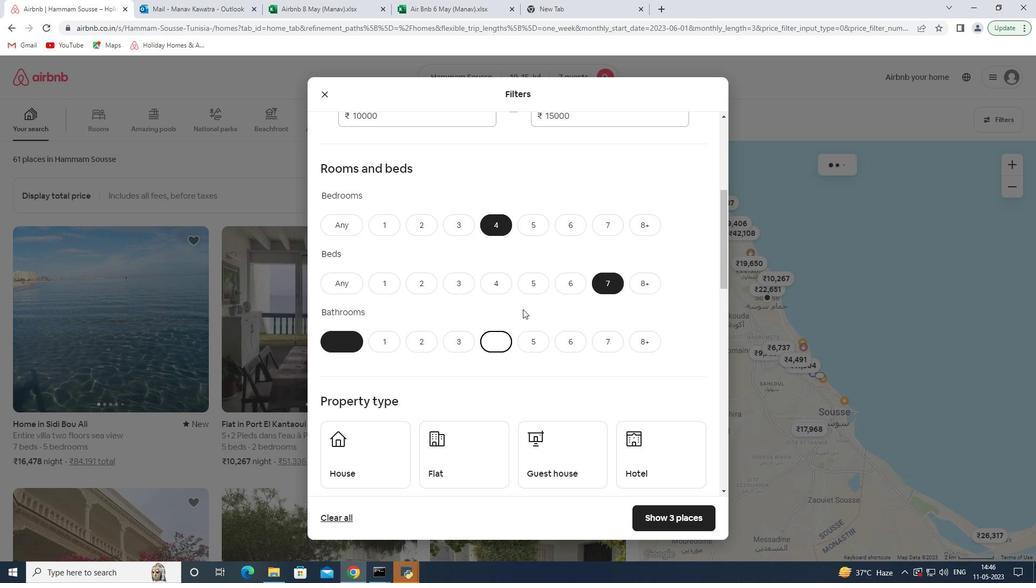 
Action: Mouse moved to (362, 289)
Screenshot: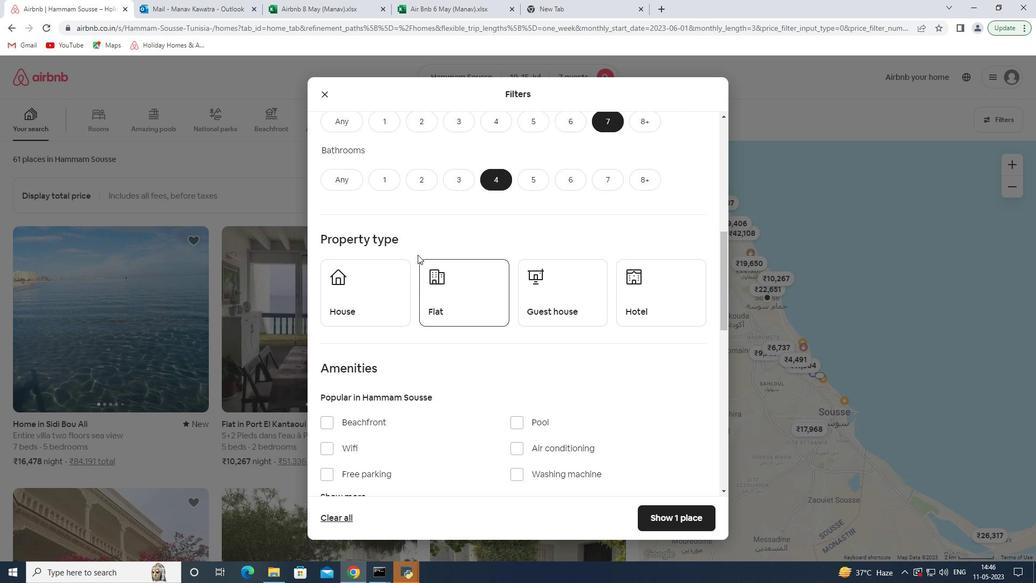 
Action: Mouse pressed left at (362, 289)
Screenshot: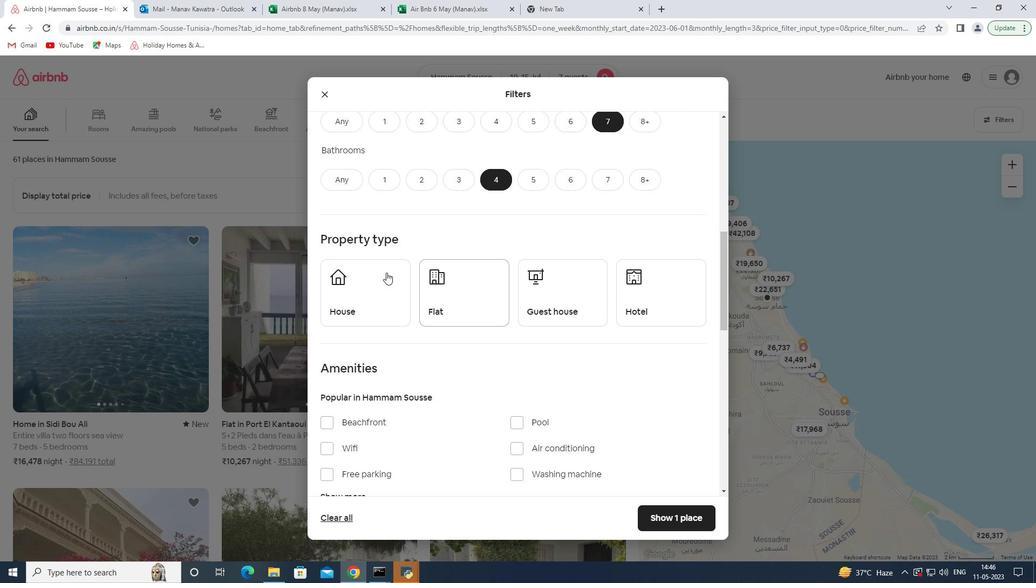 
Action: Mouse moved to (492, 305)
Screenshot: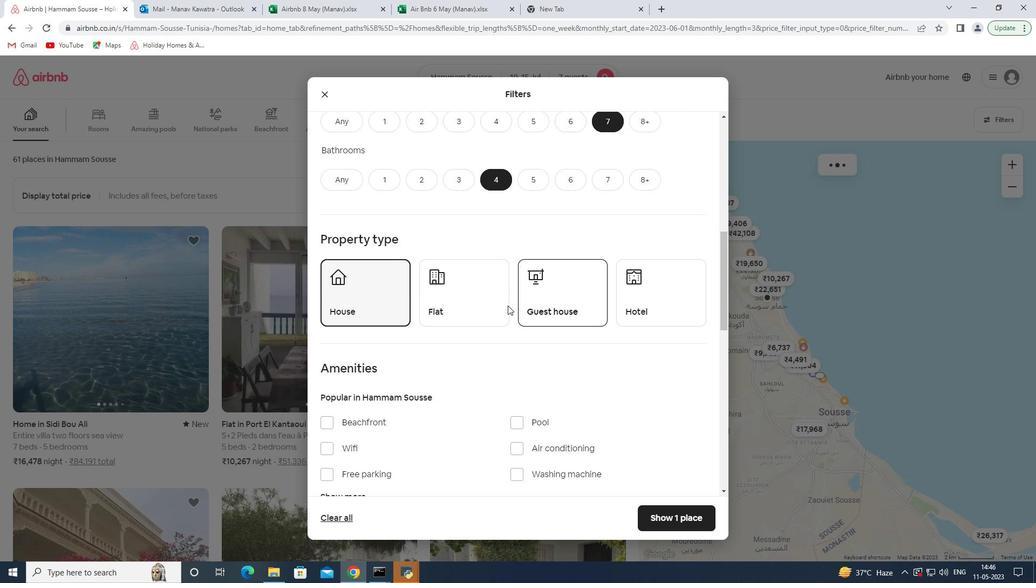 
Action: Mouse pressed left at (492, 305)
Screenshot: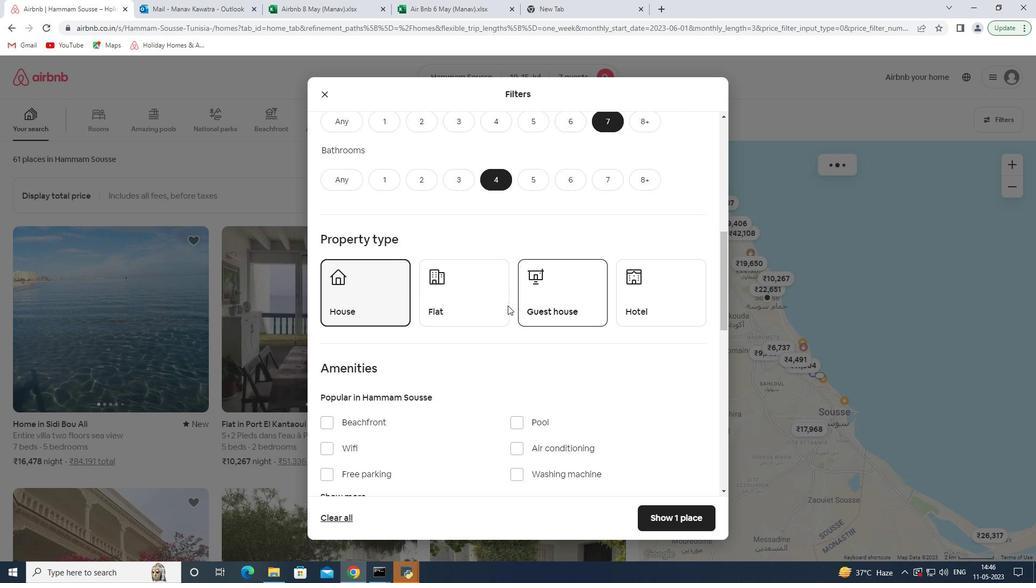 
Action: Mouse moved to (596, 309)
Screenshot: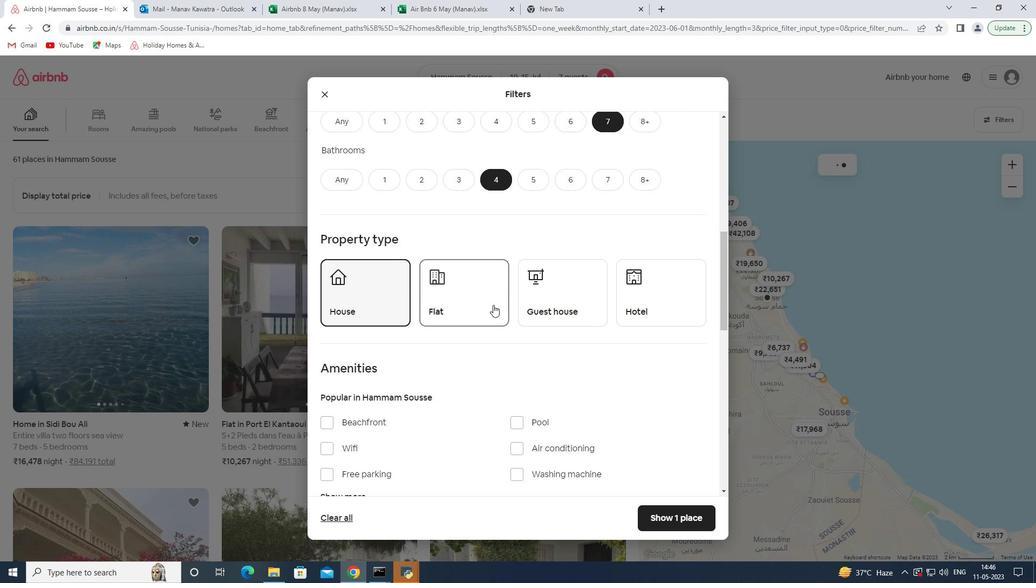 
Action: Mouse pressed left at (596, 309)
Screenshot: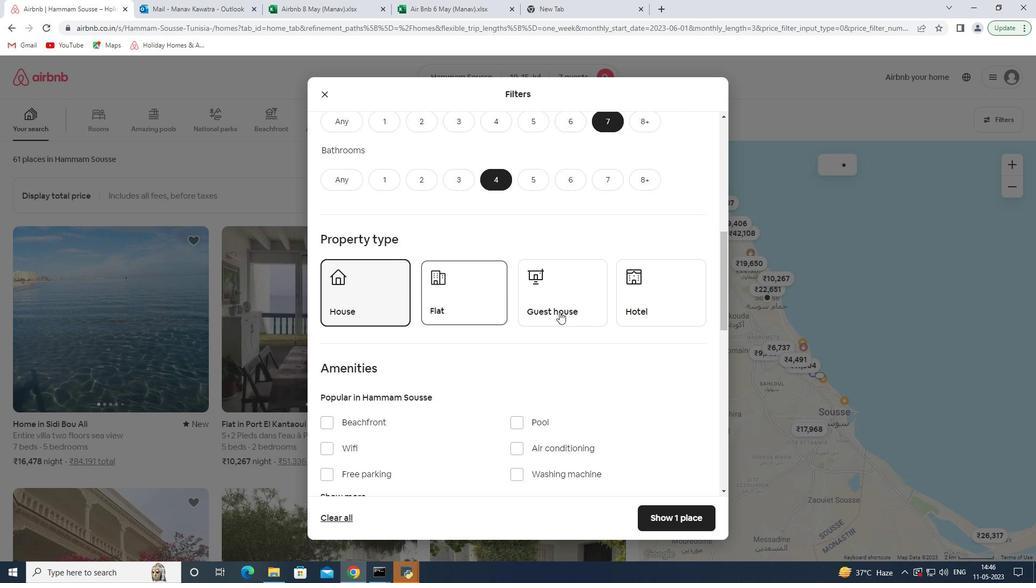 
Action: Mouse moved to (512, 361)
Screenshot: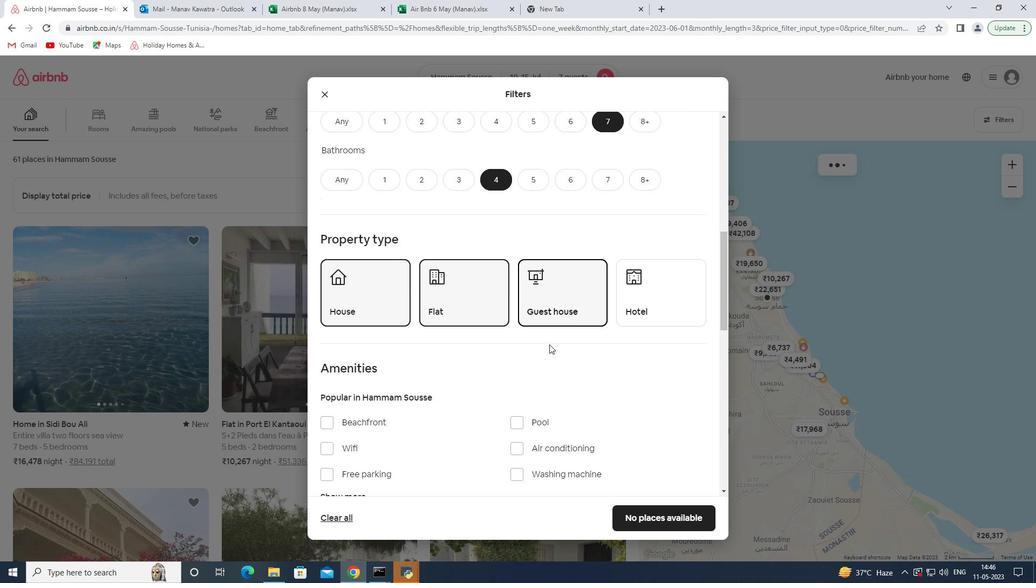 
Action: Mouse scrolled (512, 361) with delta (0, 0)
Screenshot: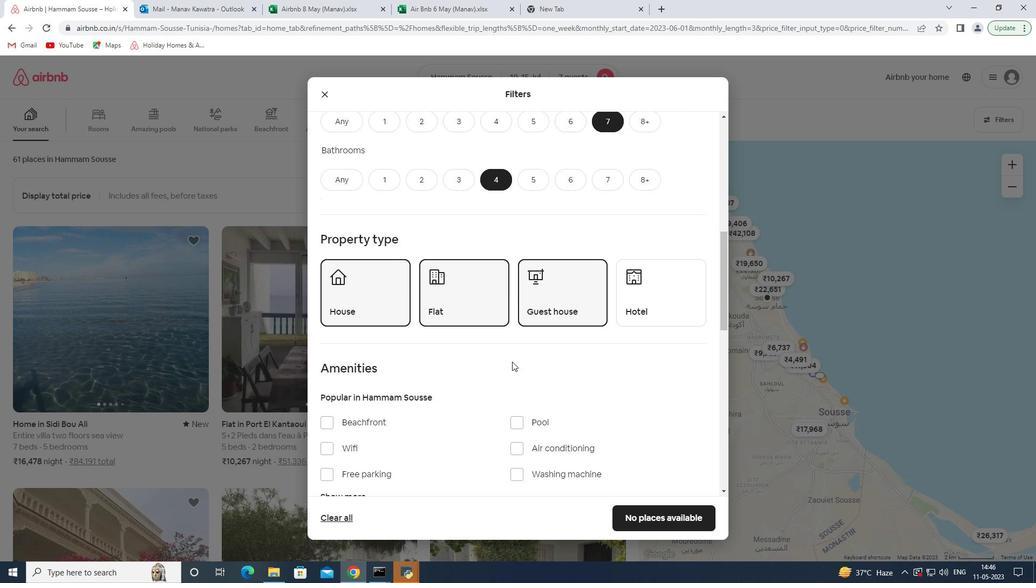 
Action: Mouse scrolled (512, 361) with delta (0, 0)
Screenshot: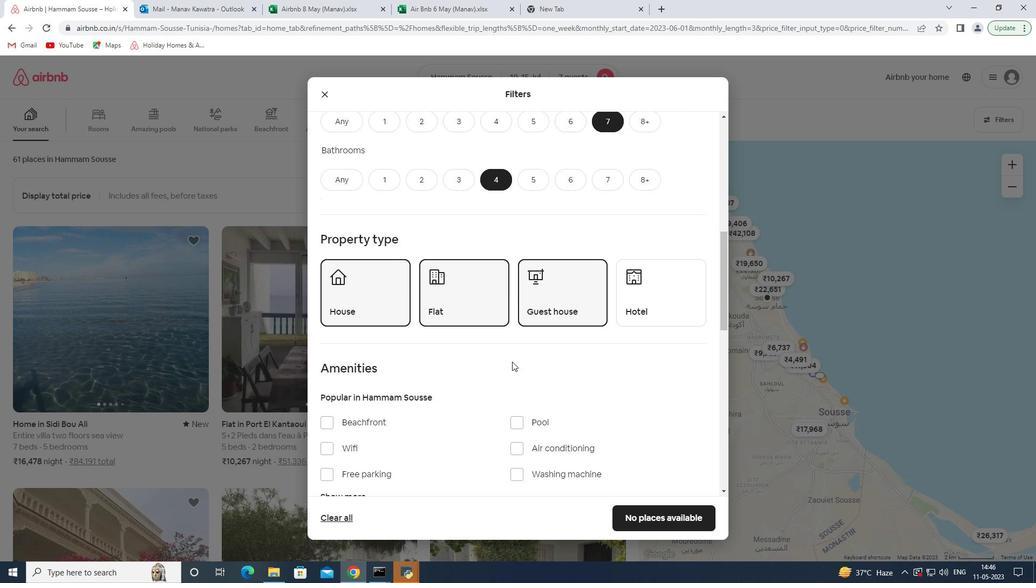 
Action: Mouse moved to (346, 338)
Screenshot: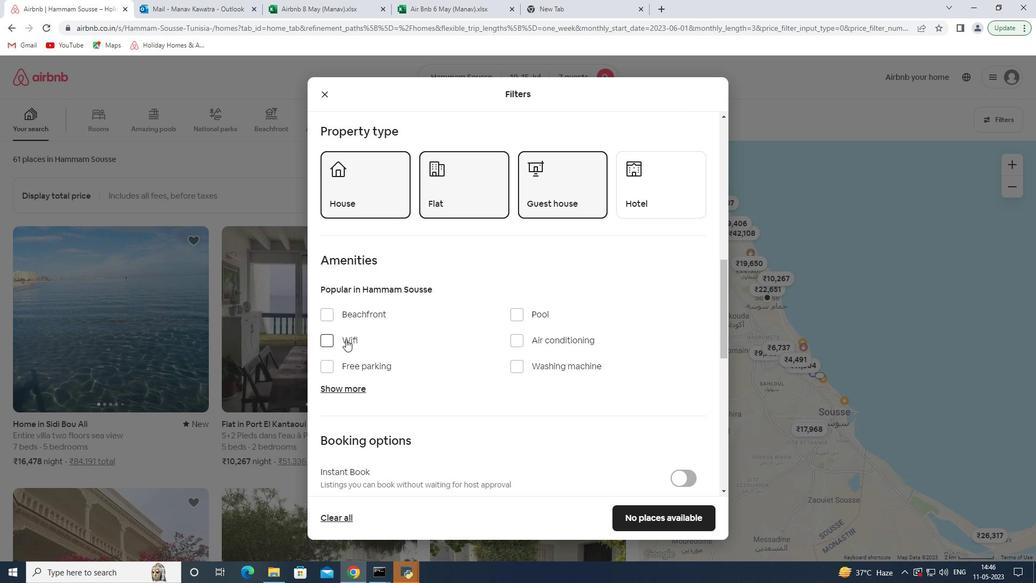 
Action: Mouse pressed left at (346, 338)
Screenshot: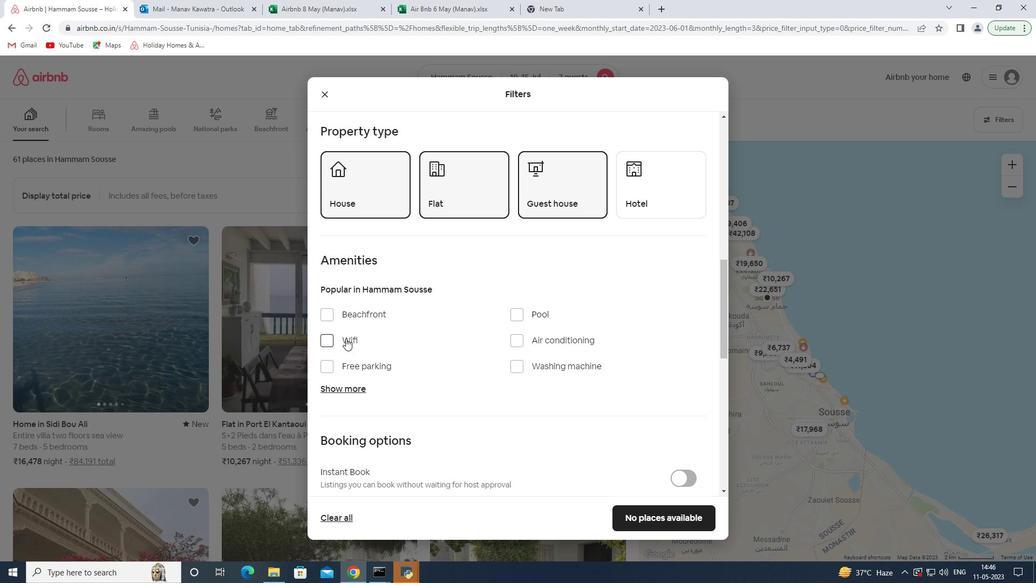 
Action: Mouse moved to (366, 363)
Screenshot: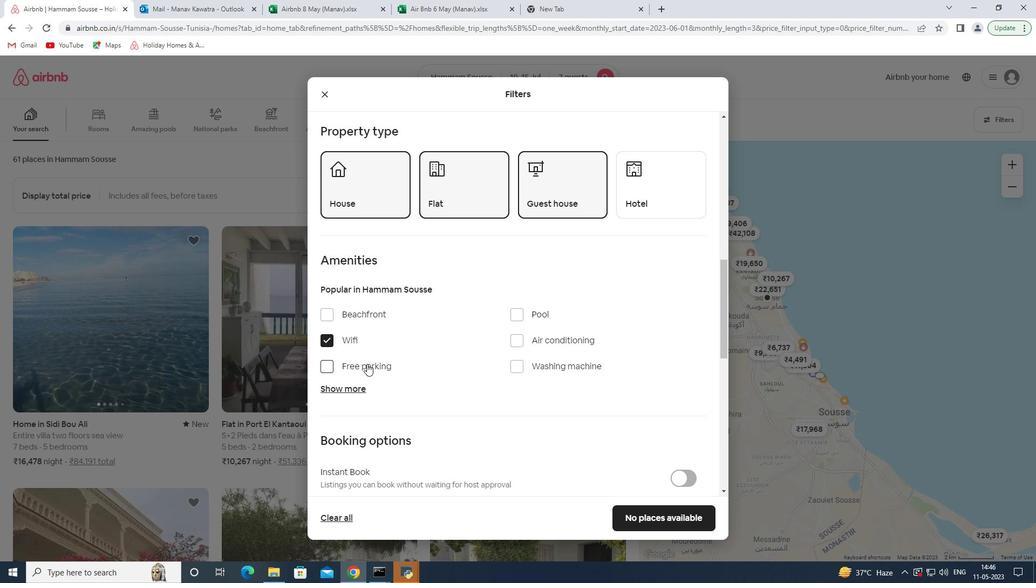 
Action: Mouse pressed left at (366, 363)
Screenshot: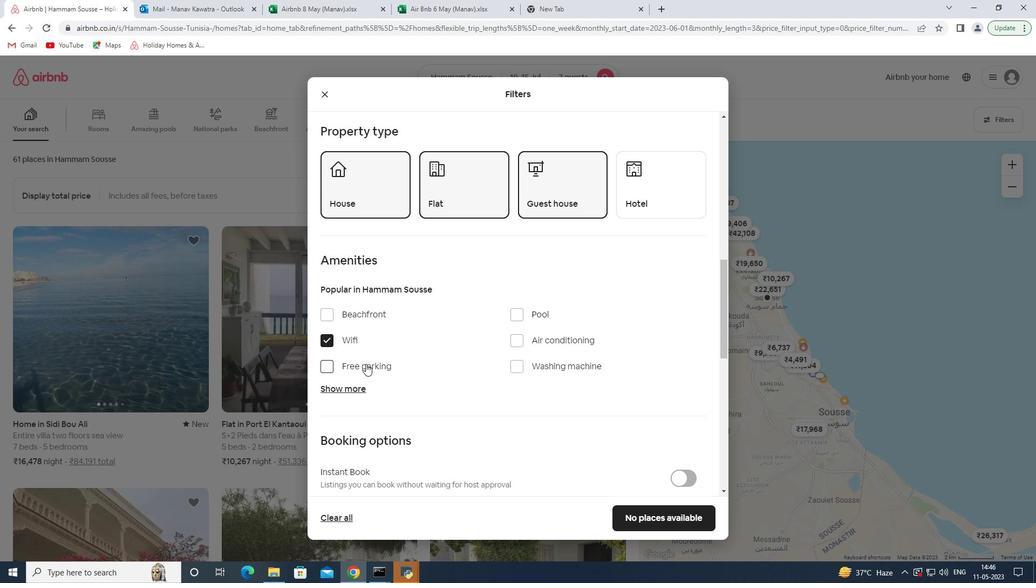 
Action: Mouse moved to (353, 390)
Screenshot: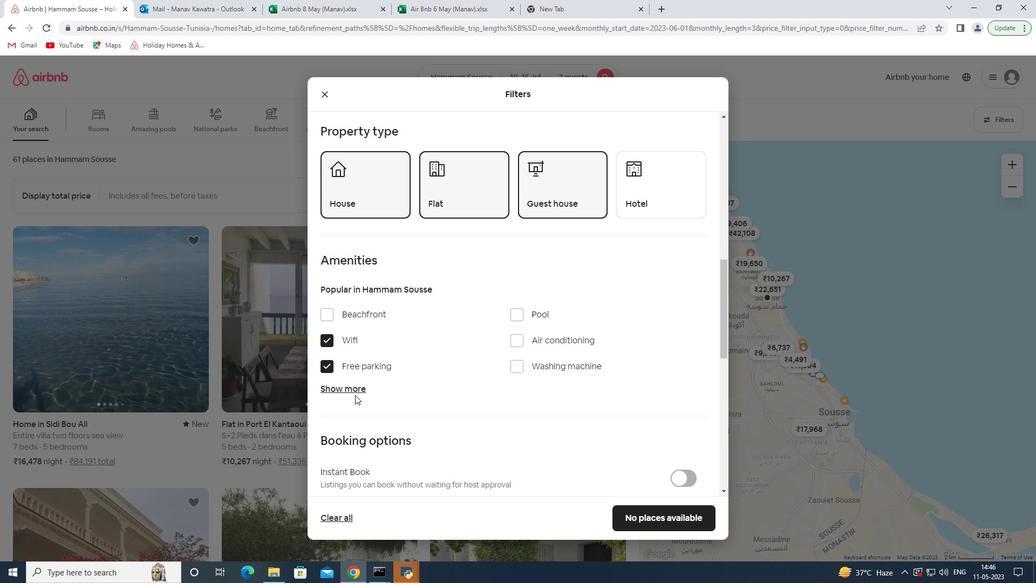 
Action: Mouse pressed left at (353, 390)
Screenshot: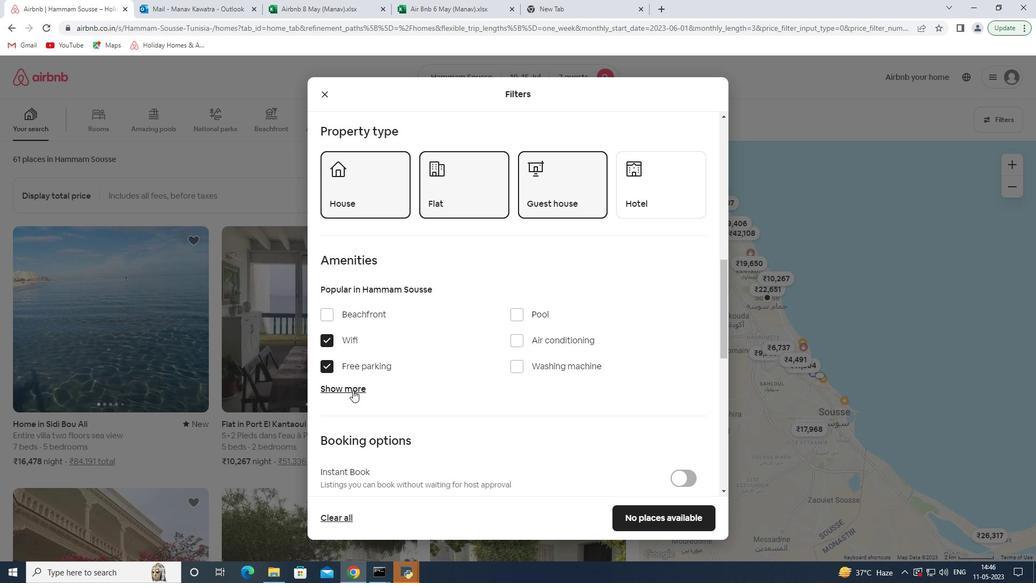 
Action: Mouse moved to (343, 474)
Screenshot: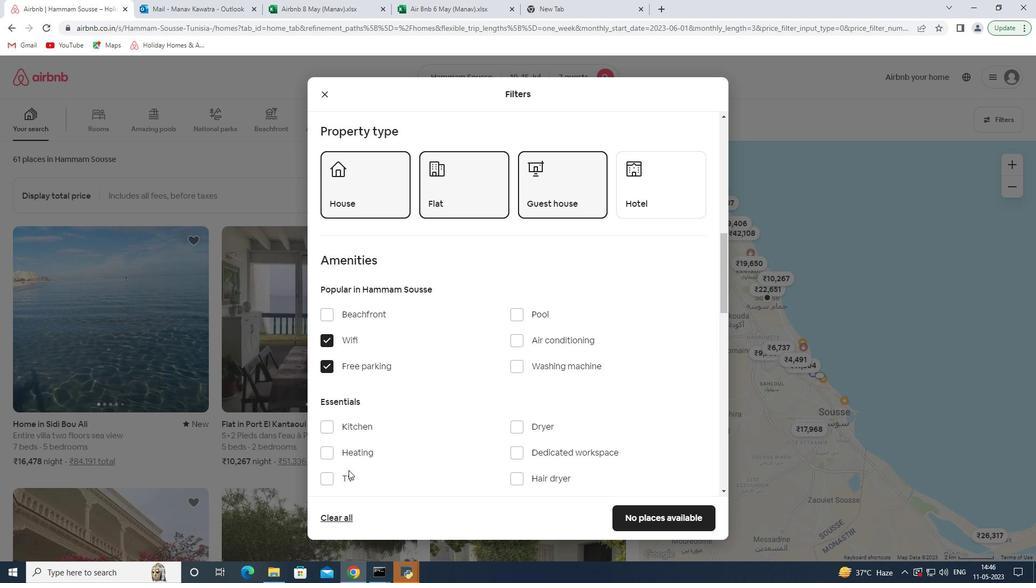 
Action: Mouse pressed left at (343, 474)
Screenshot: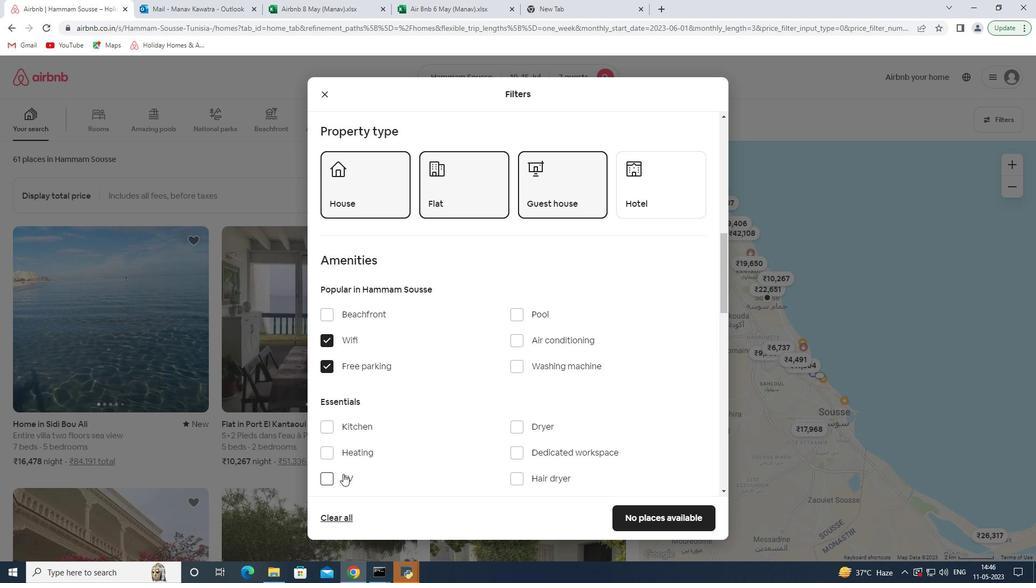 
Action: Mouse moved to (430, 335)
Screenshot: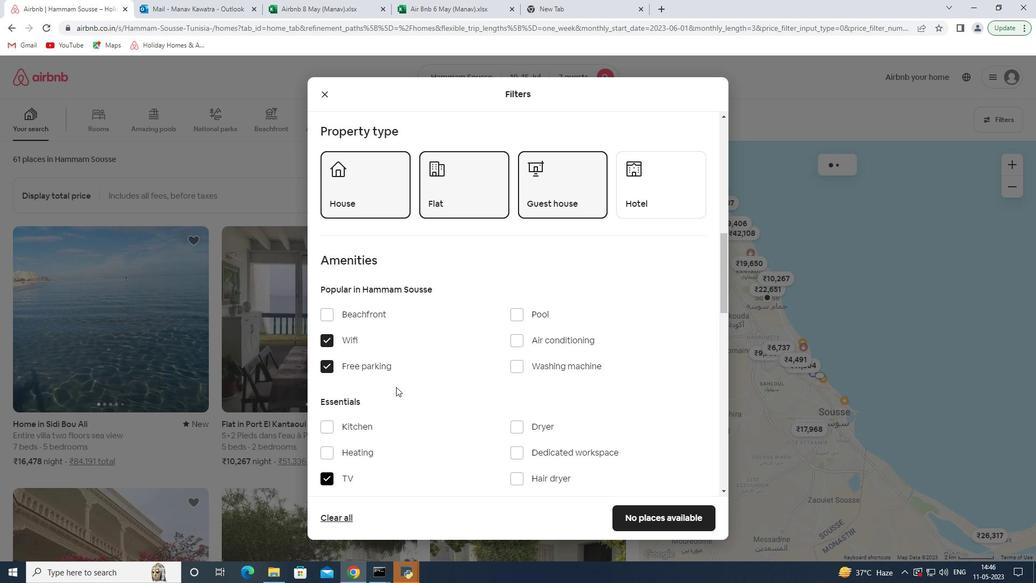 
Action: Mouse scrolled (430, 335) with delta (0, 0)
Screenshot: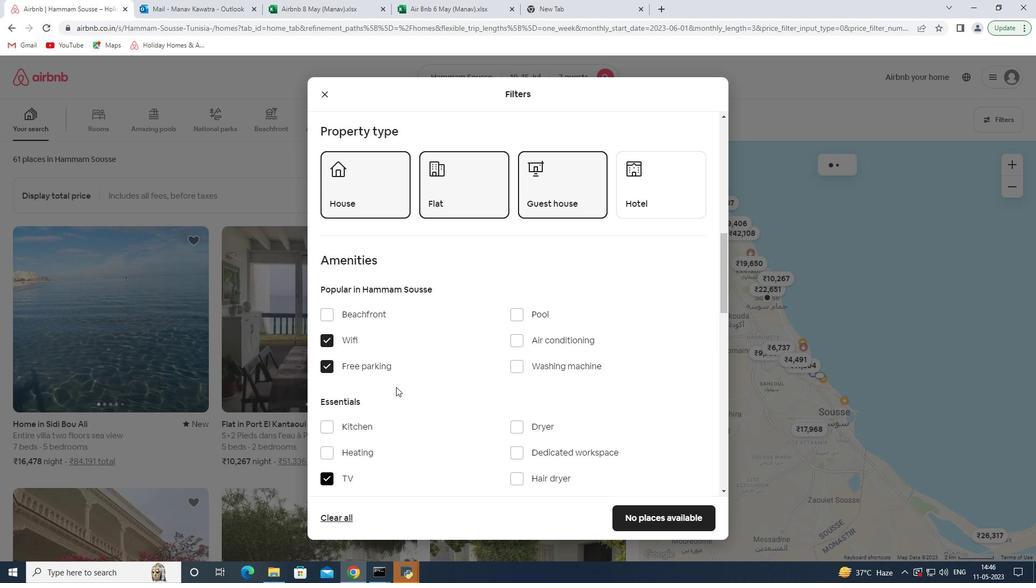 
Action: Mouse scrolled (430, 335) with delta (0, 0)
Screenshot: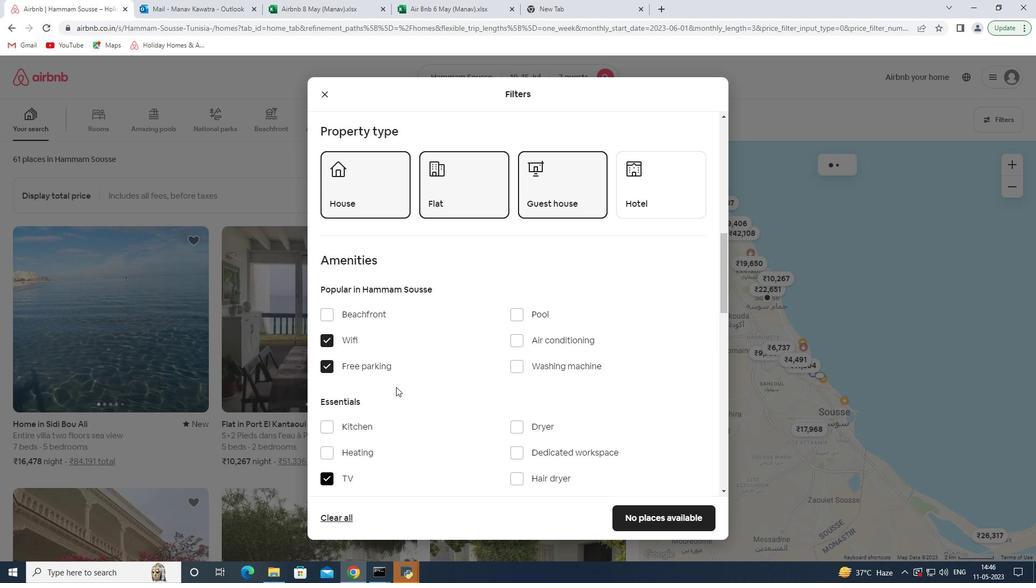 
Action: Mouse scrolled (430, 335) with delta (0, 0)
Screenshot: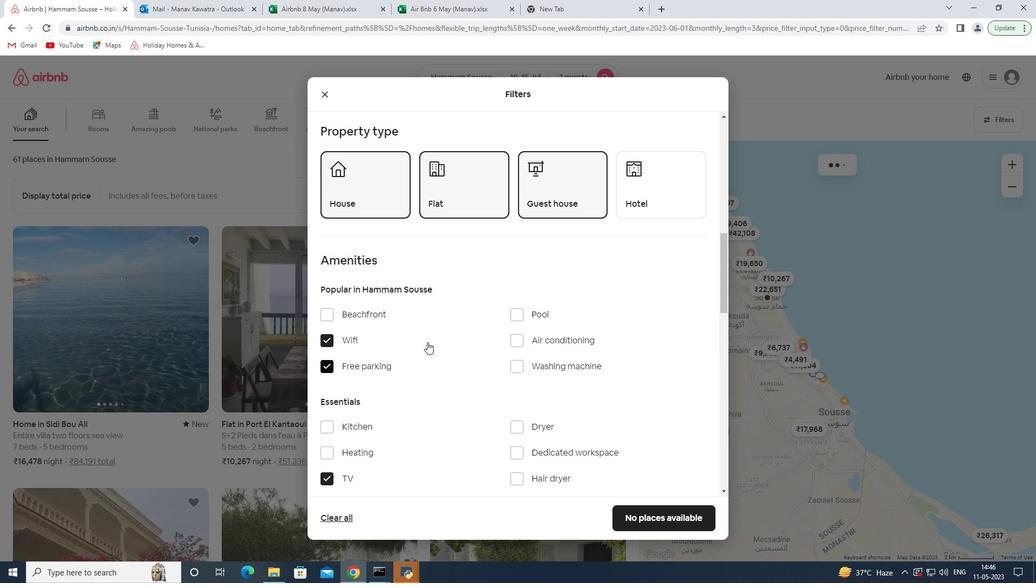 
Action: Mouse scrolled (430, 335) with delta (0, 0)
Screenshot: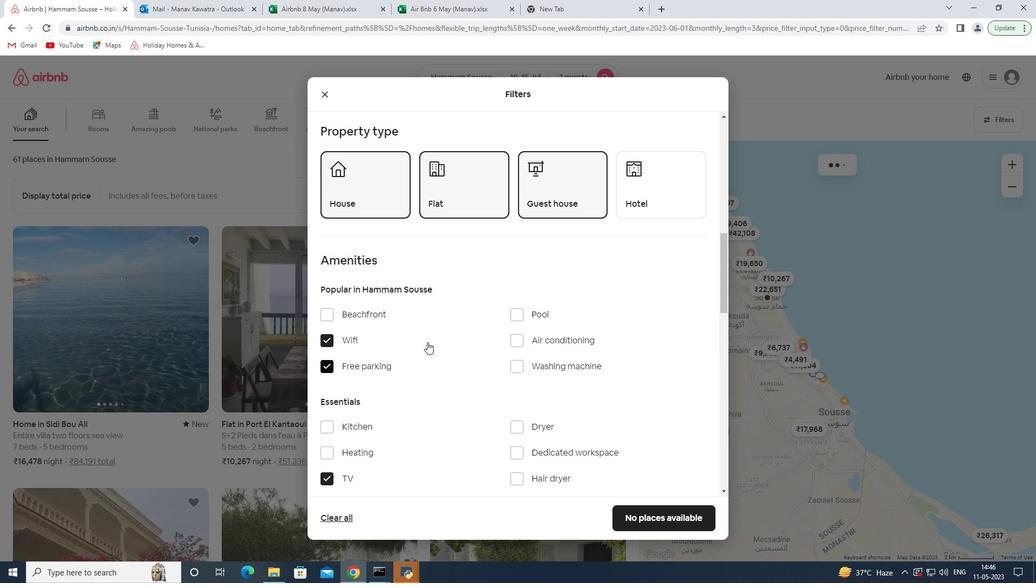 
Action: Mouse scrolled (430, 335) with delta (0, 0)
Screenshot: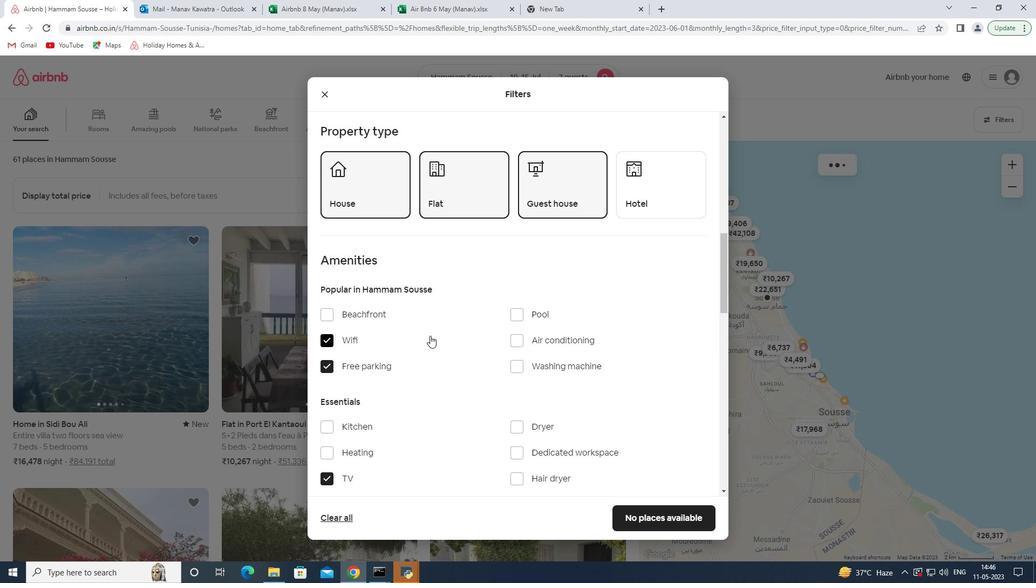 
Action: Mouse moved to (537, 351)
Screenshot: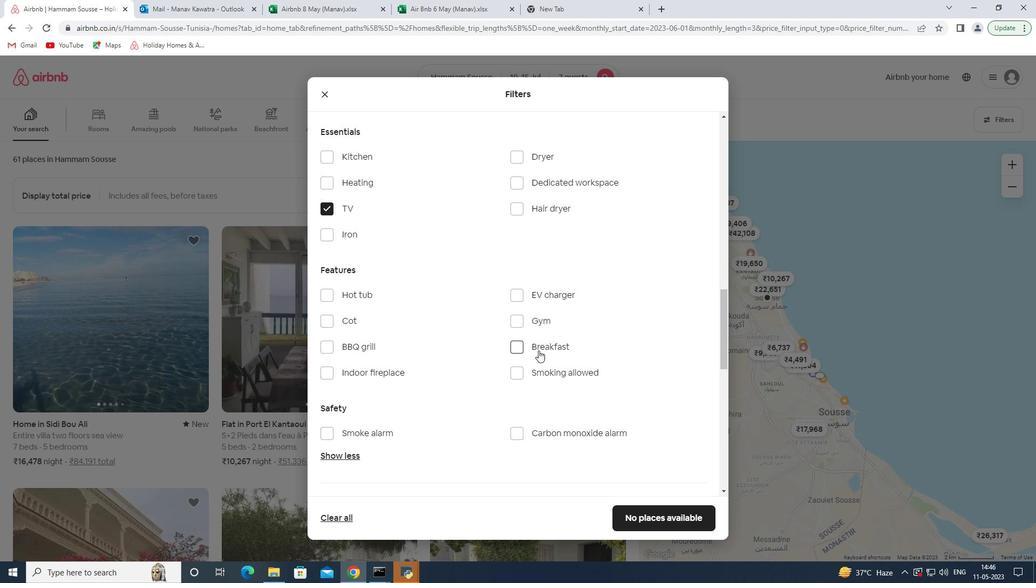 
Action: Mouse pressed left at (537, 351)
Screenshot: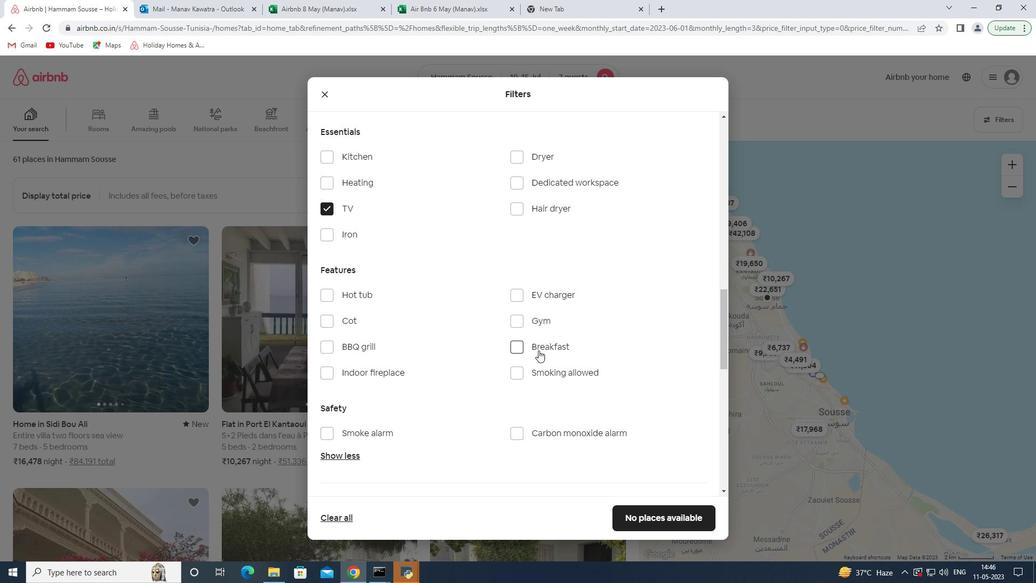 
Action: Mouse moved to (535, 320)
Screenshot: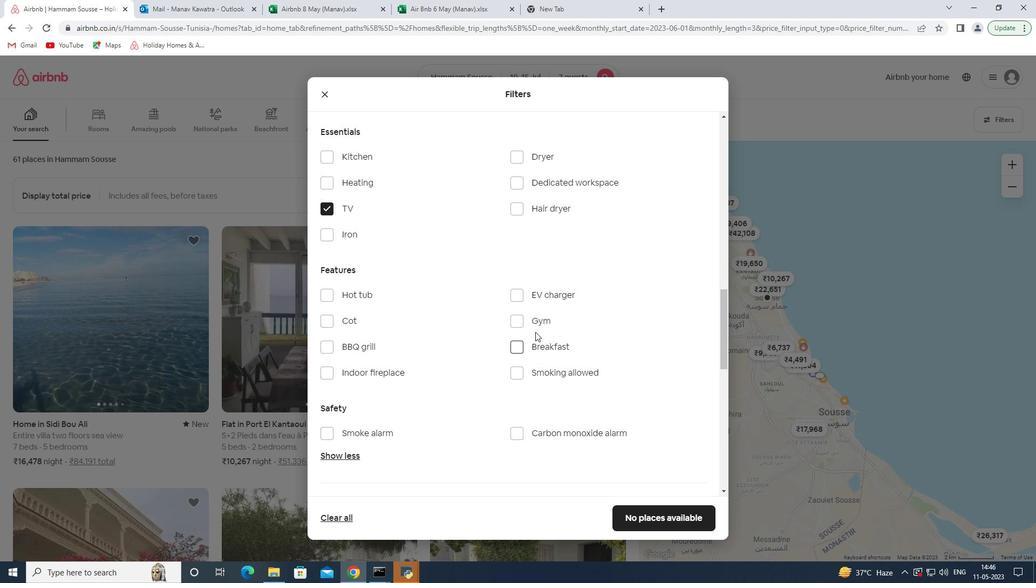 
Action: Mouse pressed left at (535, 320)
Screenshot: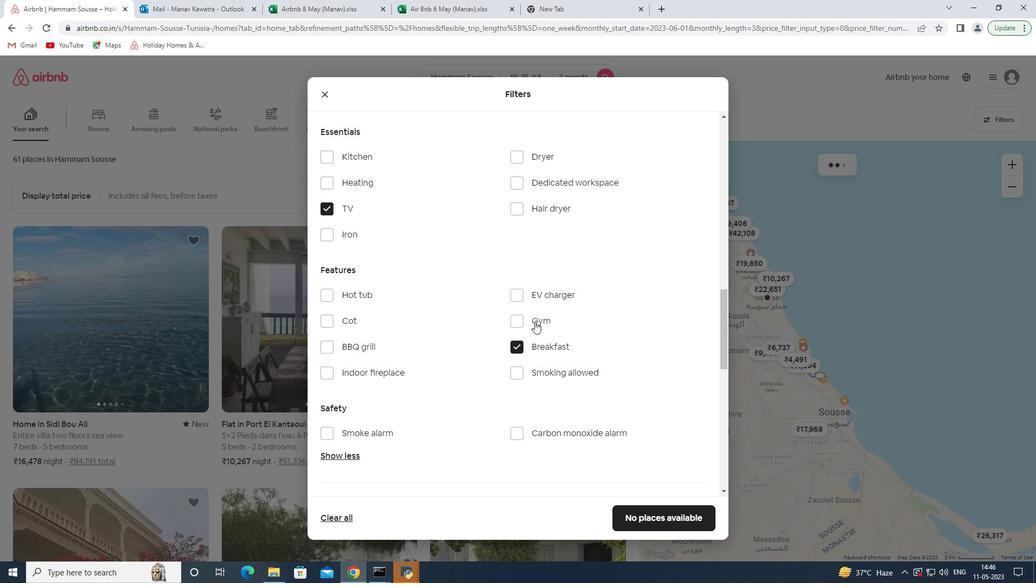
Action: Mouse moved to (538, 375)
Screenshot: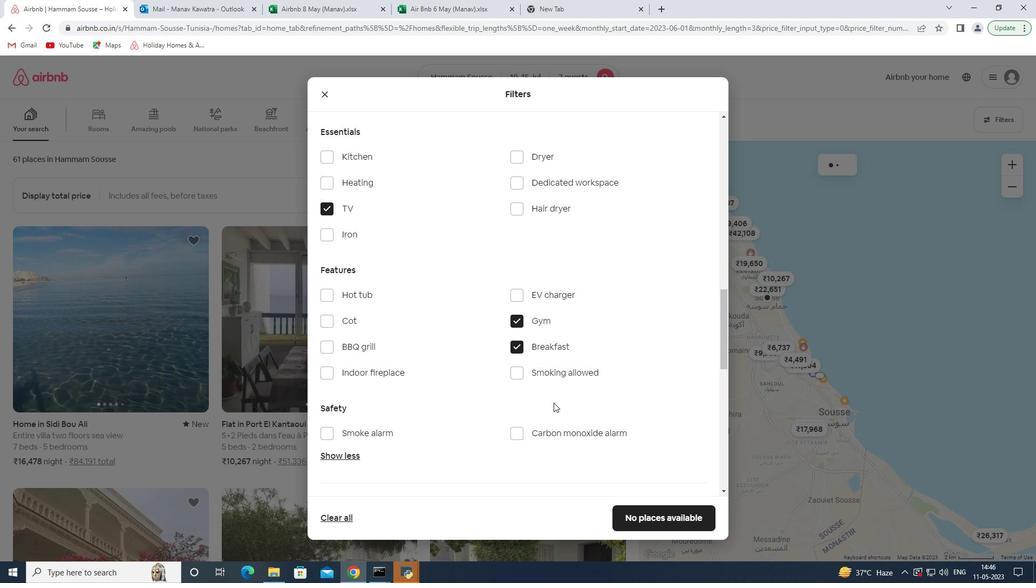 
Action: Mouse scrolled (538, 374) with delta (0, 0)
Screenshot: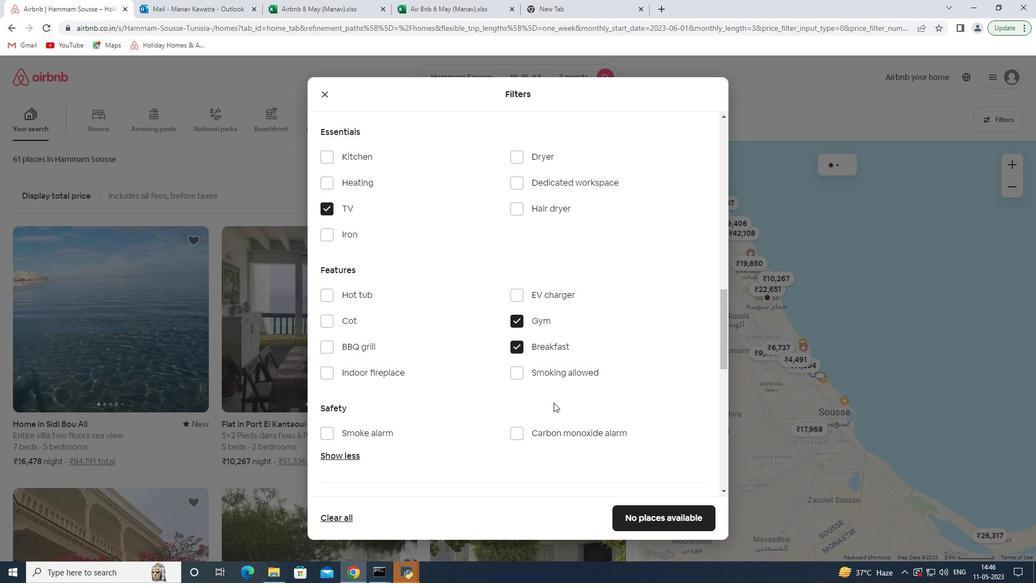 
Action: Mouse moved to (534, 373)
Screenshot: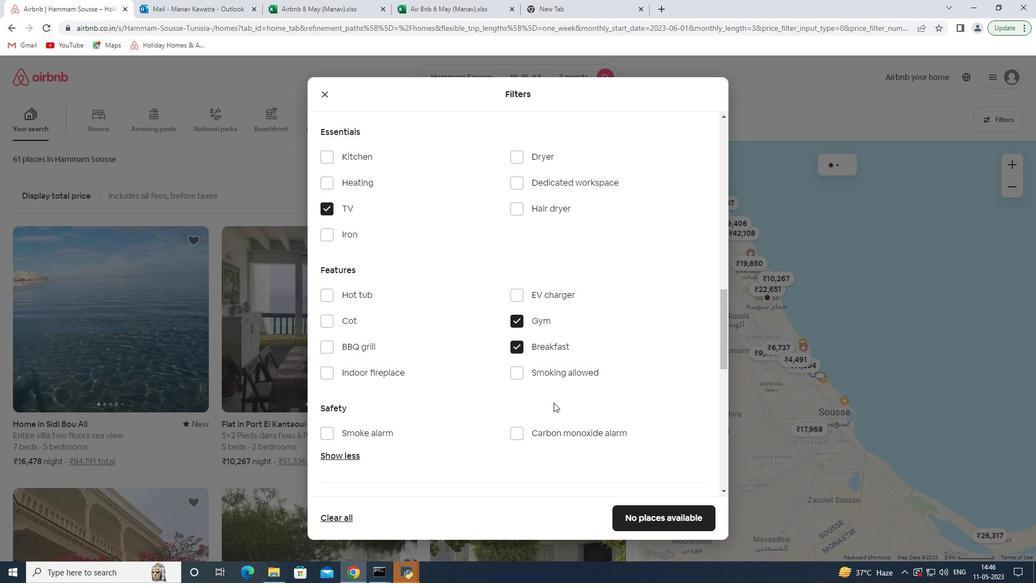 
Action: Mouse scrolled (536, 374) with delta (0, 0)
Screenshot: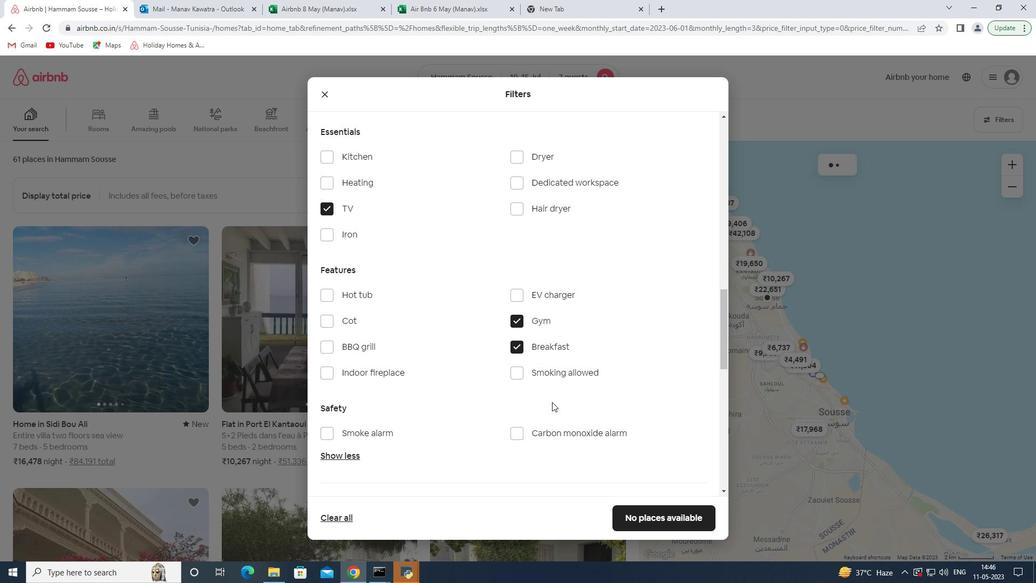 
Action: Mouse moved to (532, 372)
Screenshot: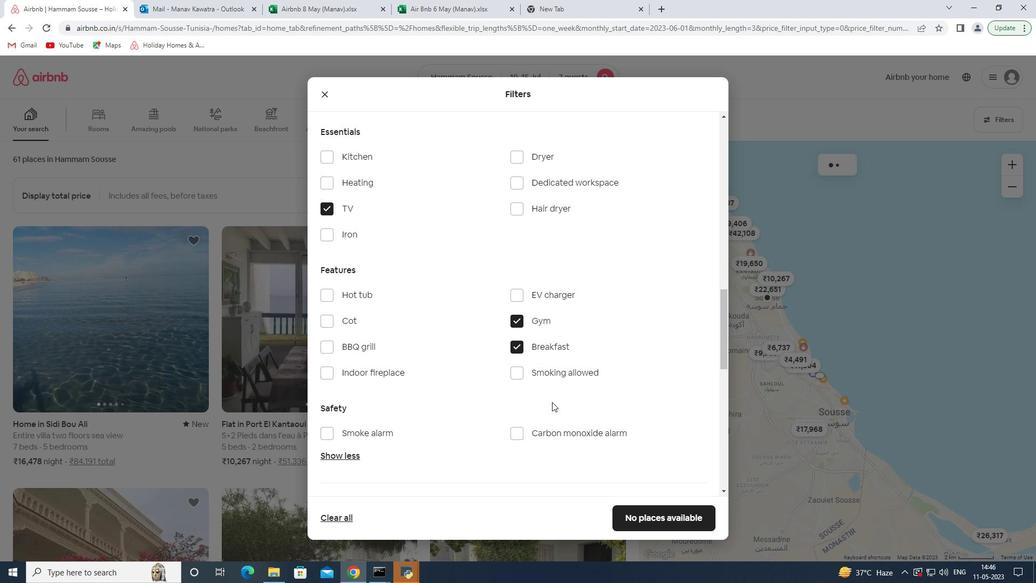 
Action: Mouse scrolled (534, 373) with delta (0, 0)
Screenshot: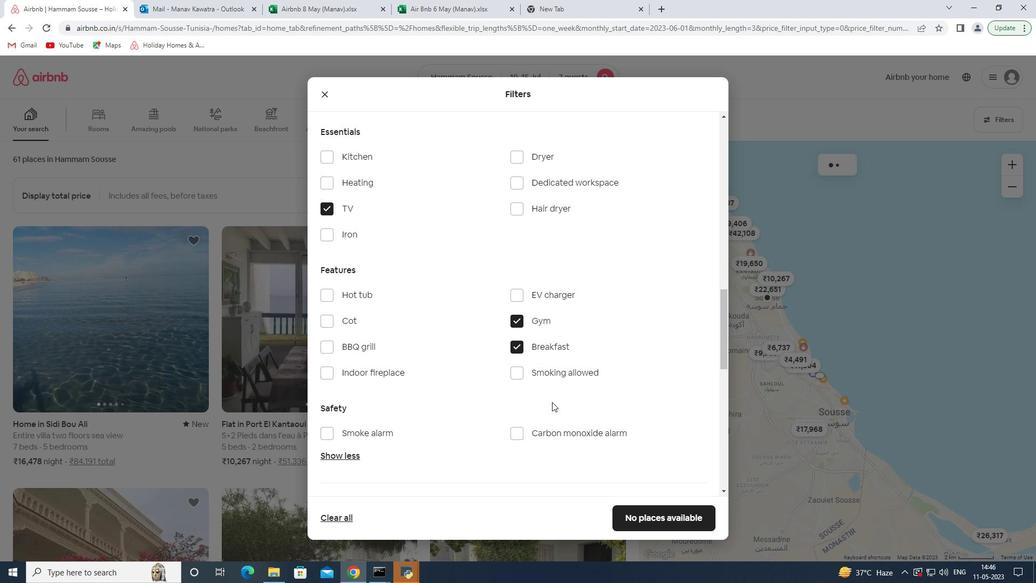 
Action: Mouse moved to (531, 371)
Screenshot: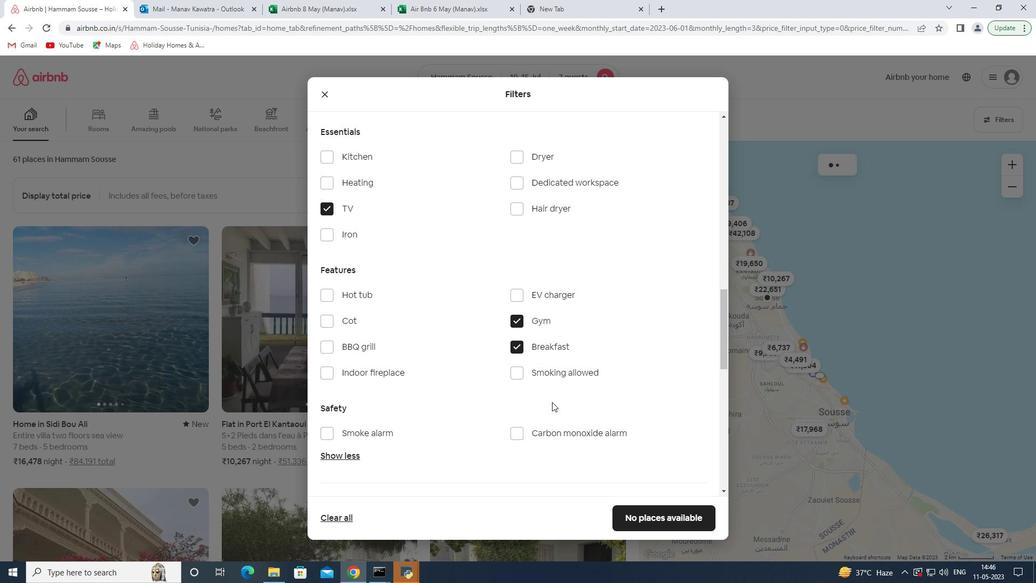 
Action: Mouse scrolled (532, 371) with delta (0, 0)
Screenshot: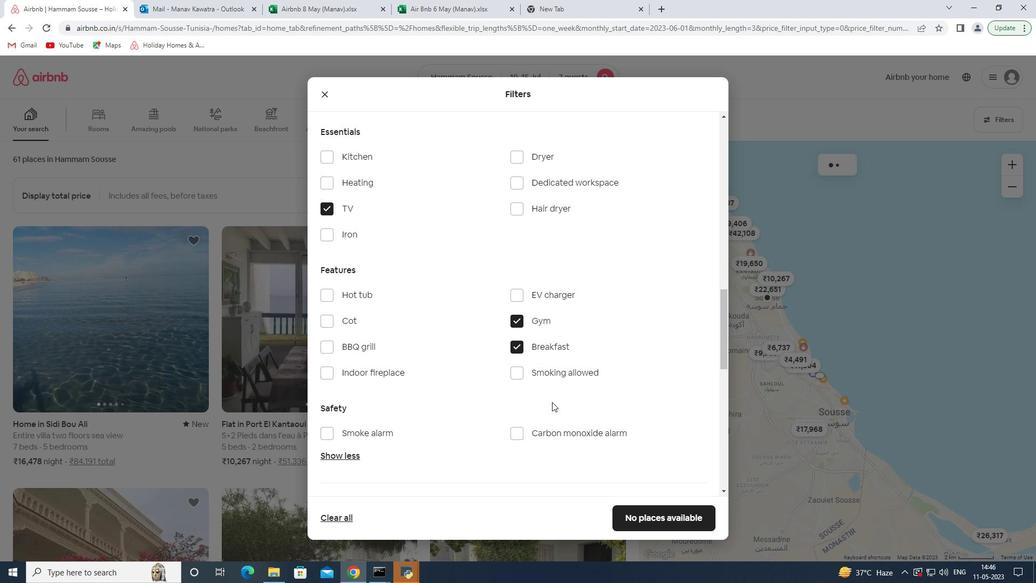 
Action: Mouse moved to (531, 370)
Screenshot: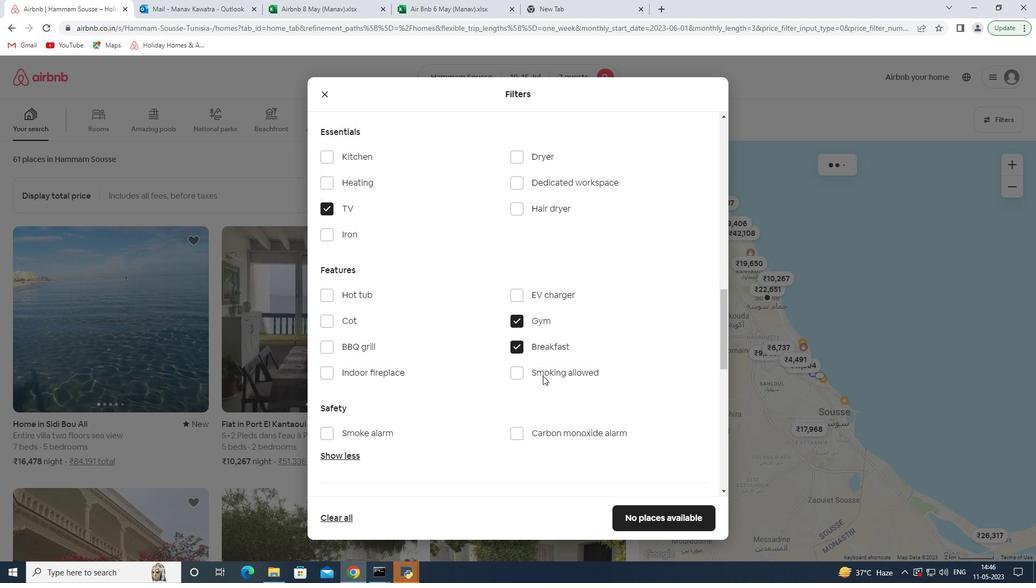 
Action: Mouse scrolled (531, 370) with delta (0, 0)
Screenshot: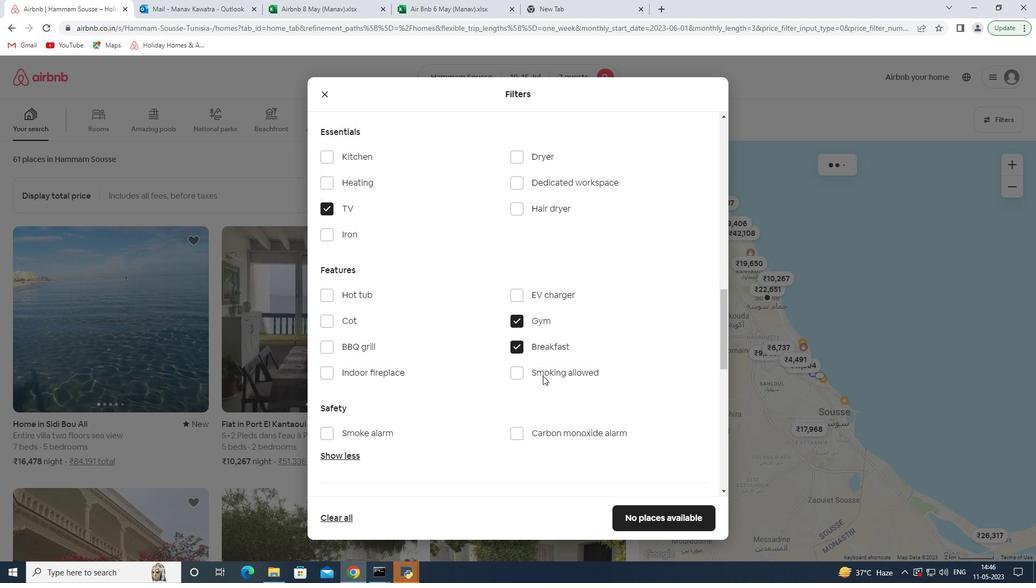 
Action: Mouse moved to (690, 308)
Screenshot: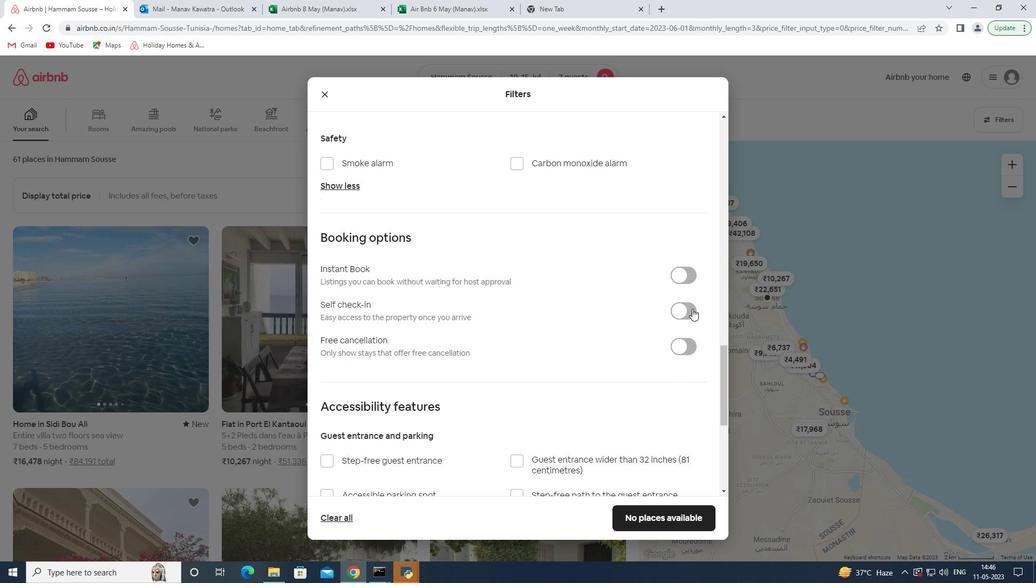 
Action: Mouse pressed left at (690, 308)
Screenshot: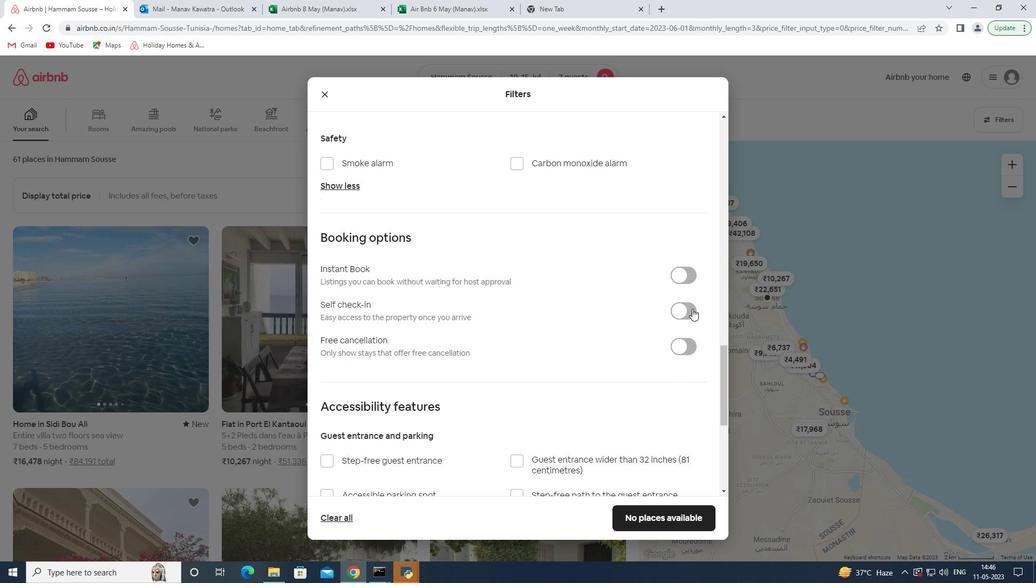 
Action: Mouse moved to (665, 321)
Screenshot: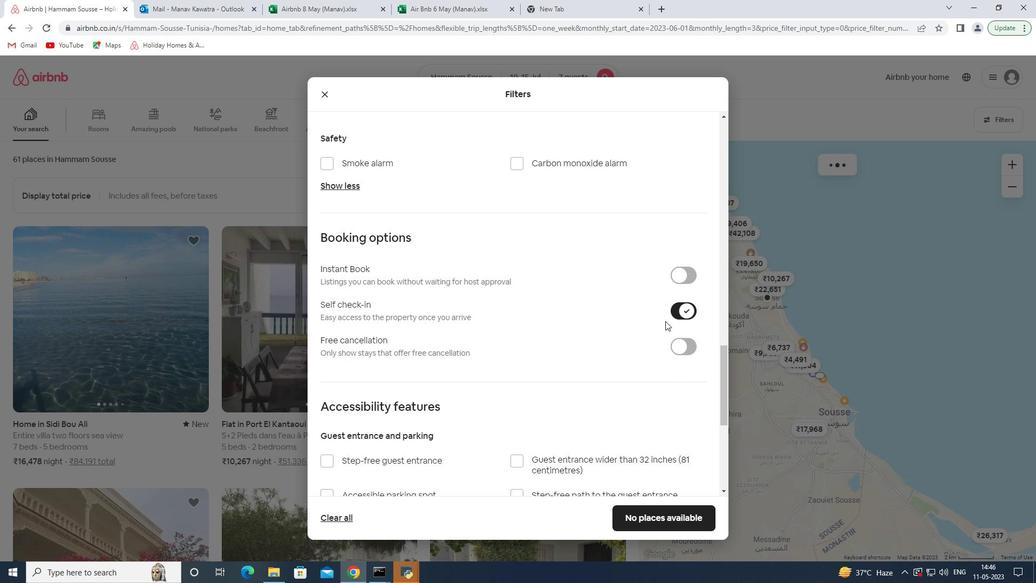 
Action: Mouse scrolled (665, 321) with delta (0, 0)
Screenshot: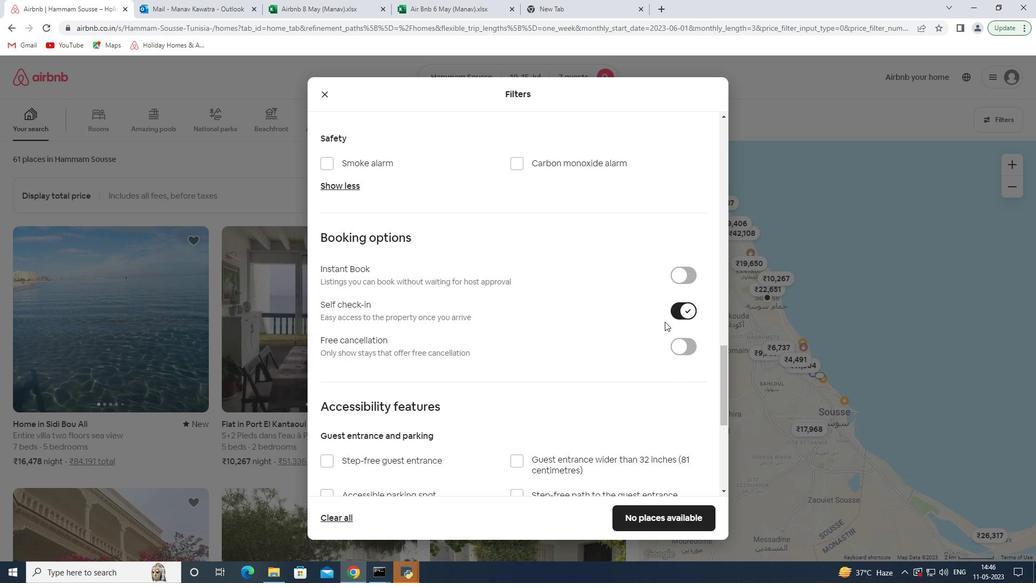 
Action: Mouse scrolled (665, 321) with delta (0, 0)
Screenshot: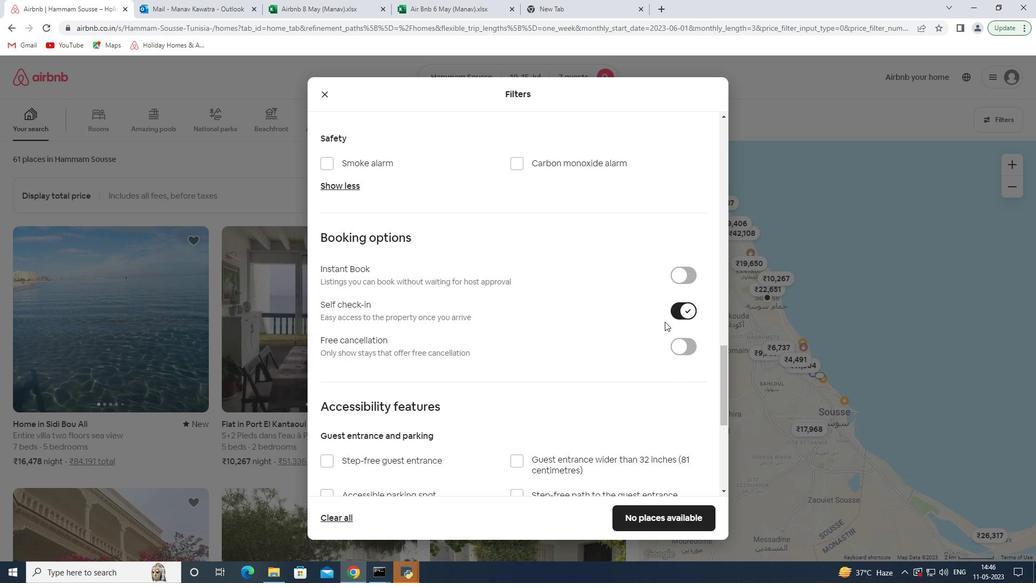 
Action: Mouse scrolled (665, 321) with delta (0, 0)
Screenshot: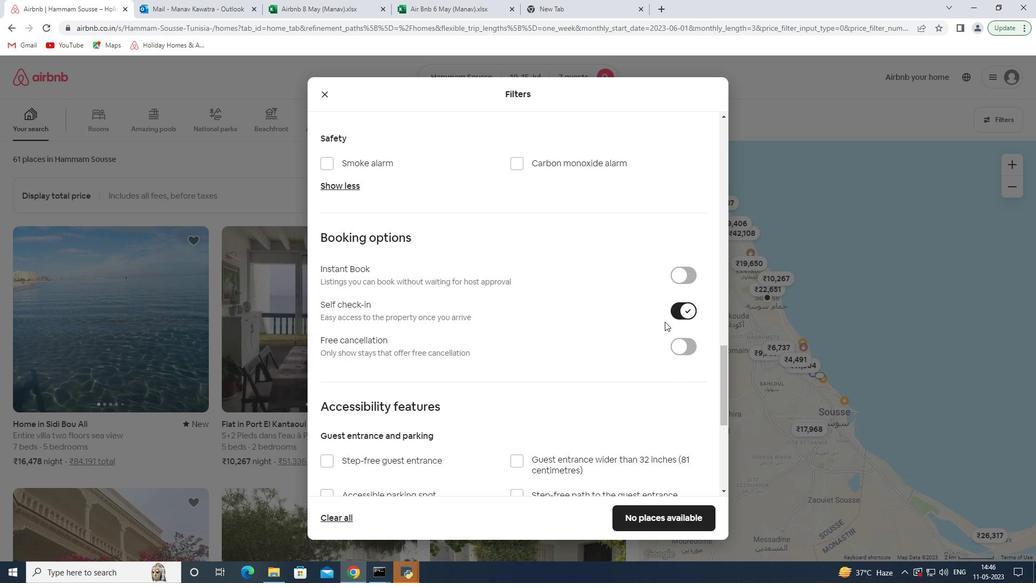 
Action: Mouse scrolled (665, 321) with delta (0, 0)
Screenshot: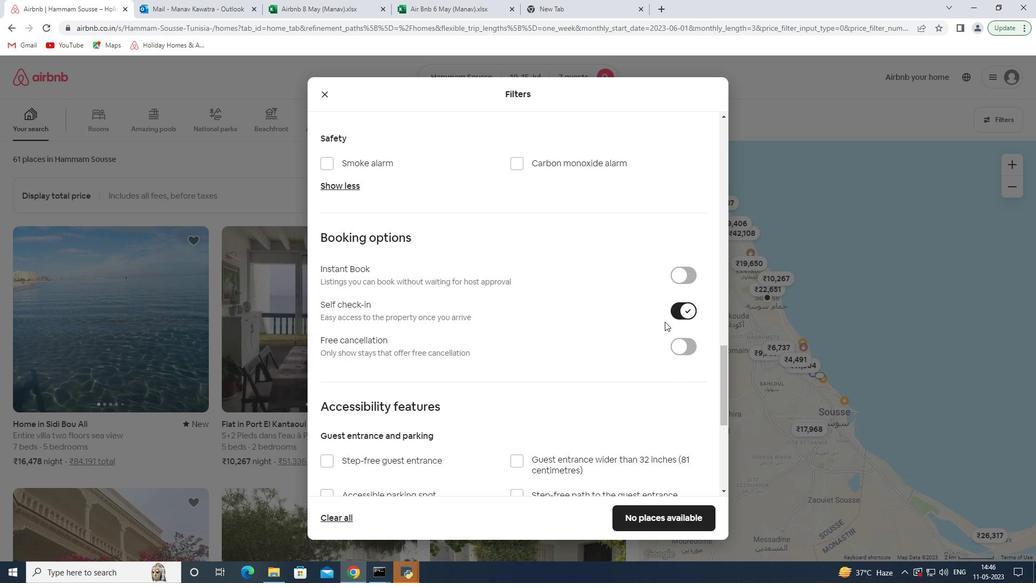 
Action: Mouse moved to (345, 397)
Screenshot: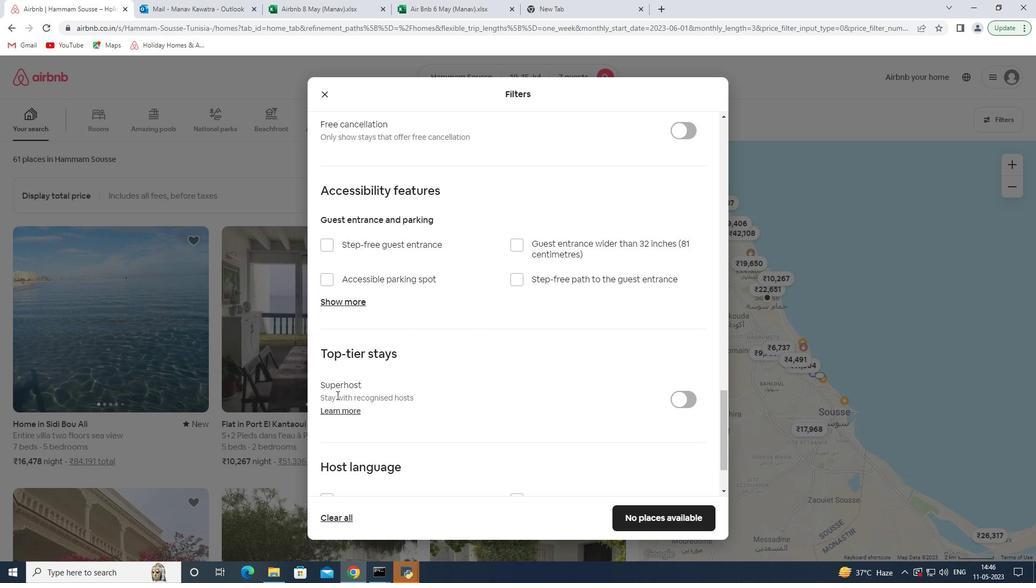
Action: Mouse scrolled (345, 396) with delta (0, 0)
Screenshot: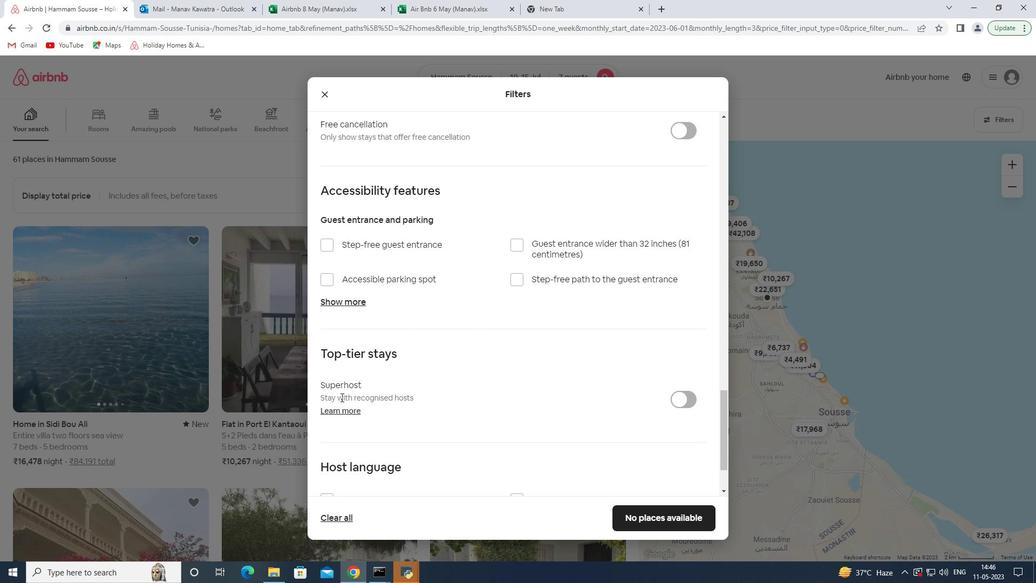 
Action: Mouse scrolled (345, 396) with delta (0, 0)
Screenshot: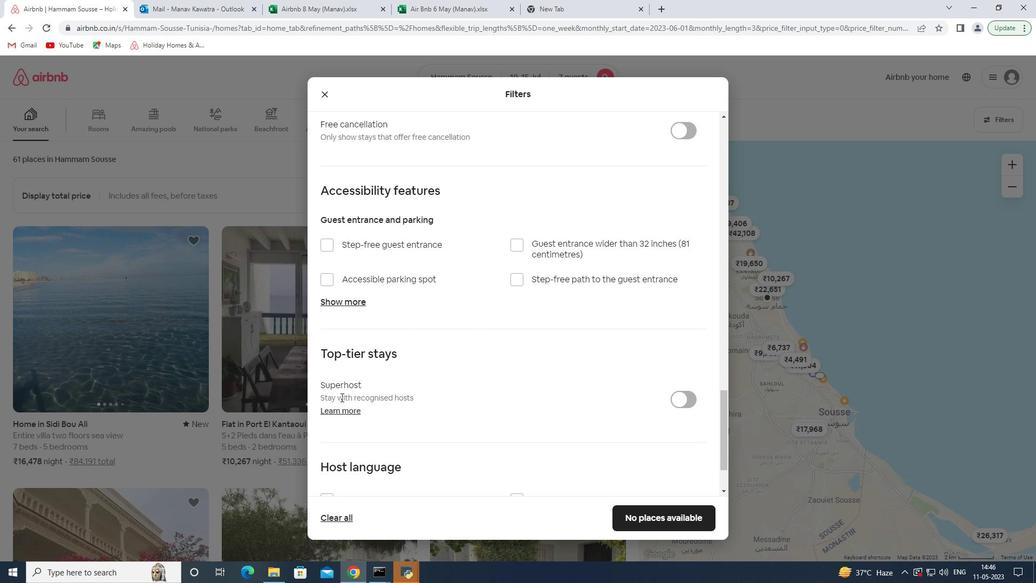 
Action: Mouse scrolled (345, 396) with delta (0, 0)
Screenshot: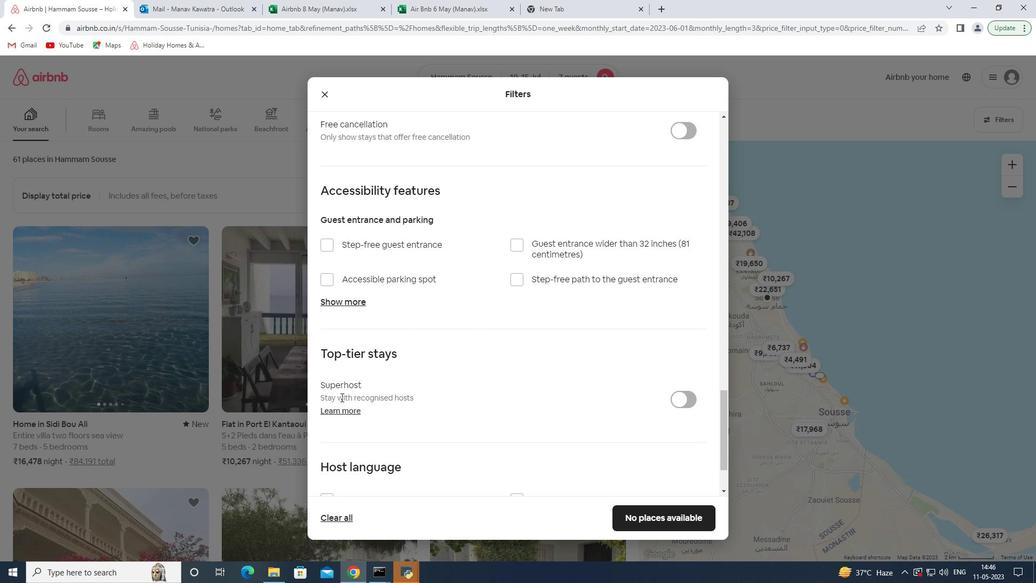 
Action: Mouse scrolled (345, 396) with delta (0, 0)
Screenshot: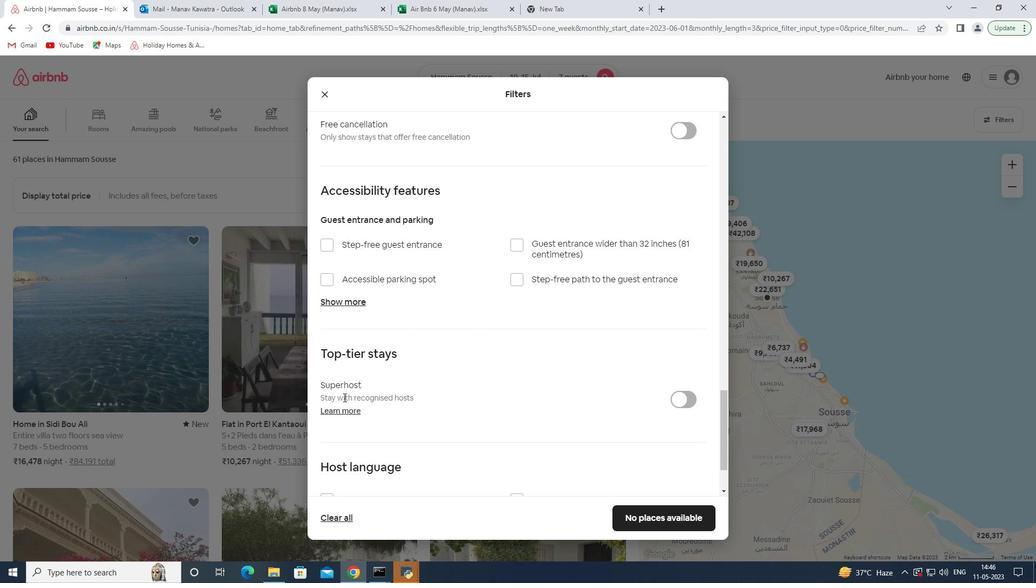 
Action: Mouse moved to (351, 421)
Screenshot: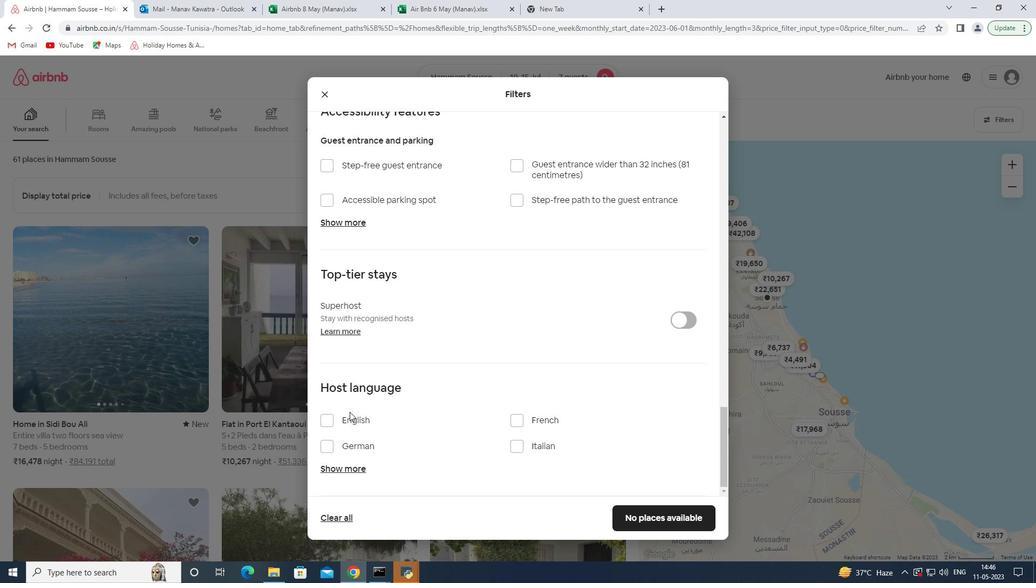 
Action: Mouse pressed left at (351, 421)
Screenshot: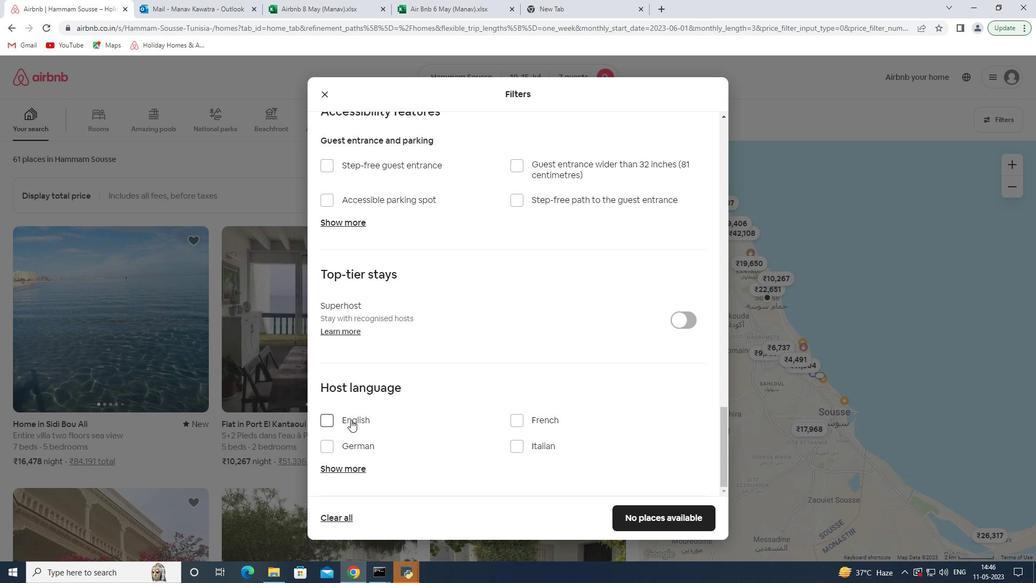 
Action: Mouse moved to (672, 515)
Screenshot: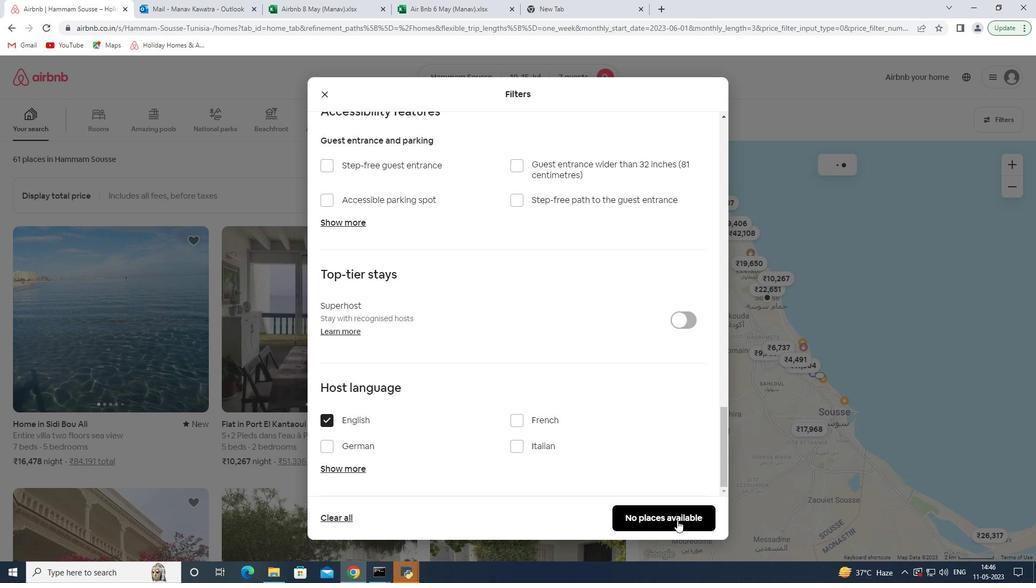 
Action: Mouse pressed left at (672, 515)
Screenshot: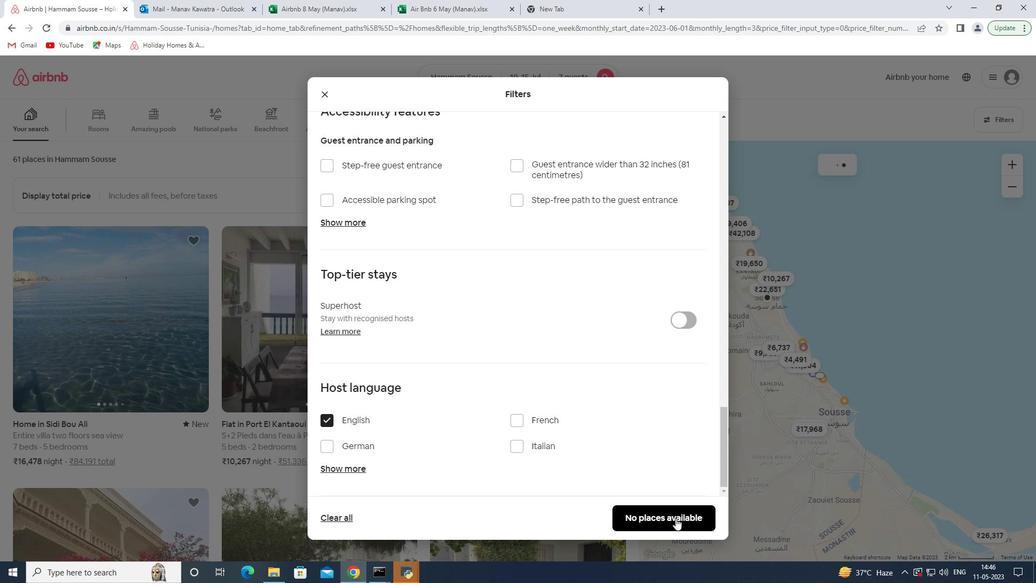 
Action: Mouse moved to (663, 513)
Screenshot: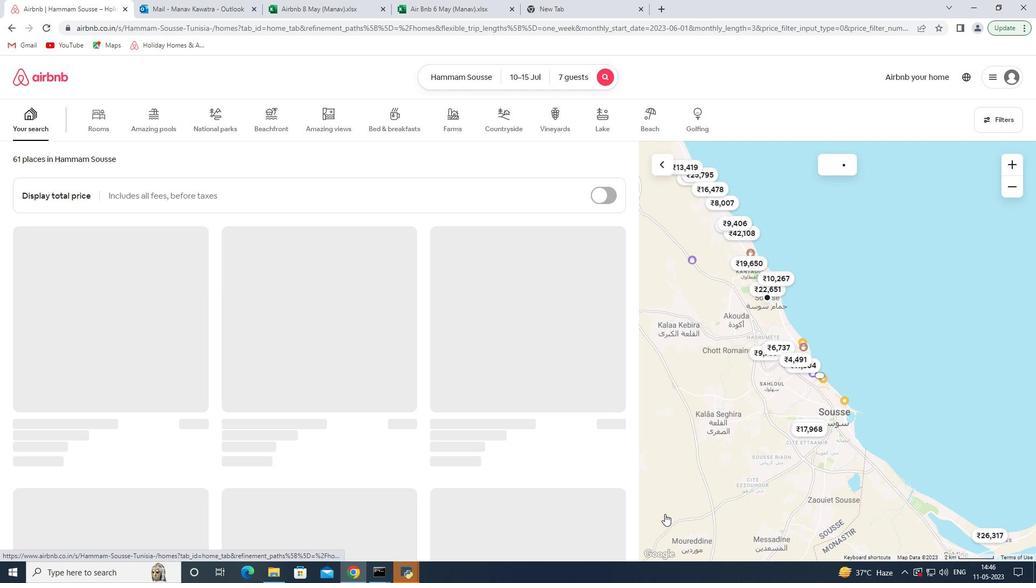 
